 Task: Search one way flight ticket for 1 adult, 1 child, 1 infant in seat in premium economy from South Bend: South Bend International Airport to Gillette: Gillette Campbell County Airport on 5-1-2023. Choice of flights is Alaska. Number of bags: 6 checked bags. Price is upto 86000. Outbound departure time preference is 19:15.
Action: Mouse moved to (232, 234)
Screenshot: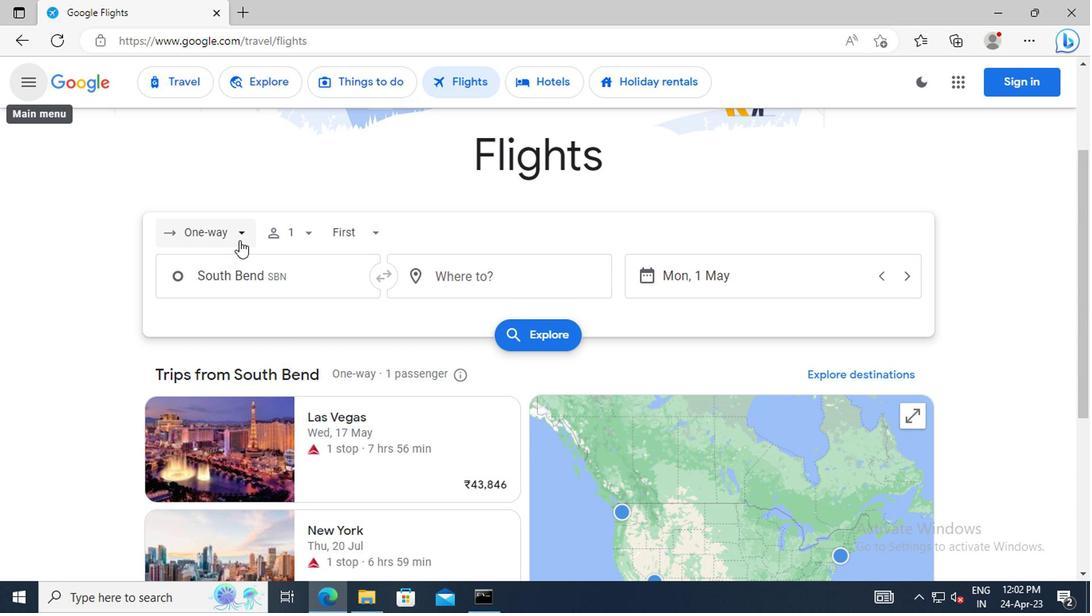 
Action: Mouse pressed left at (232, 234)
Screenshot: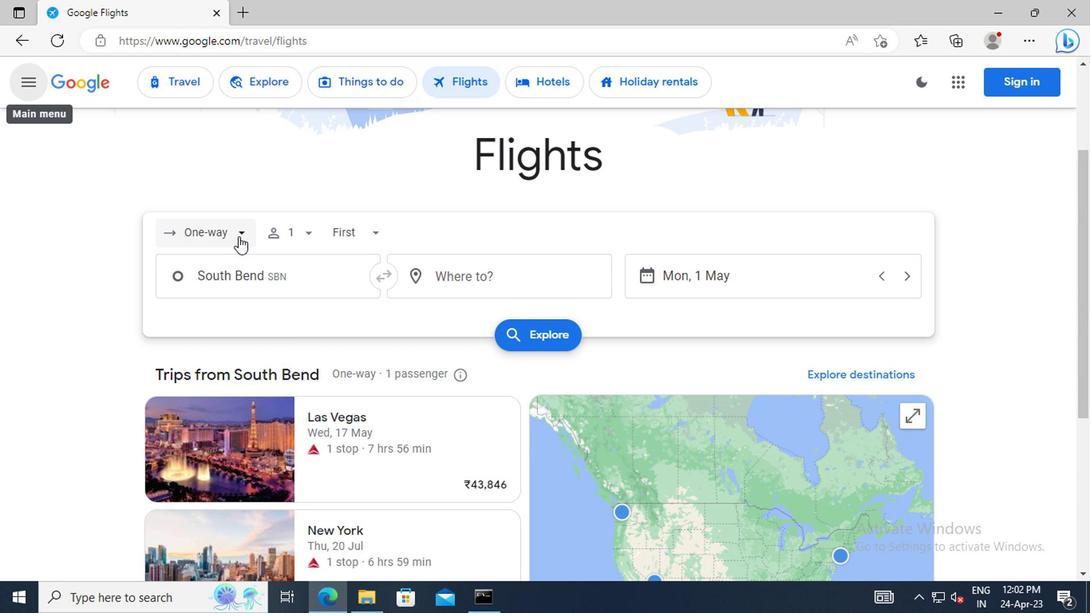 
Action: Mouse moved to (220, 314)
Screenshot: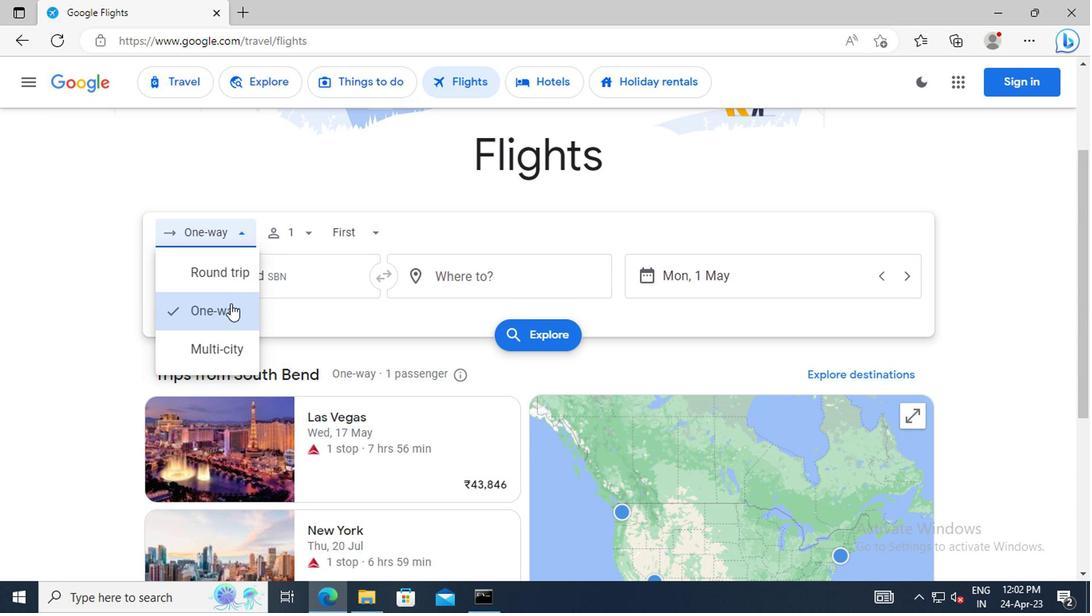 
Action: Mouse pressed left at (220, 314)
Screenshot: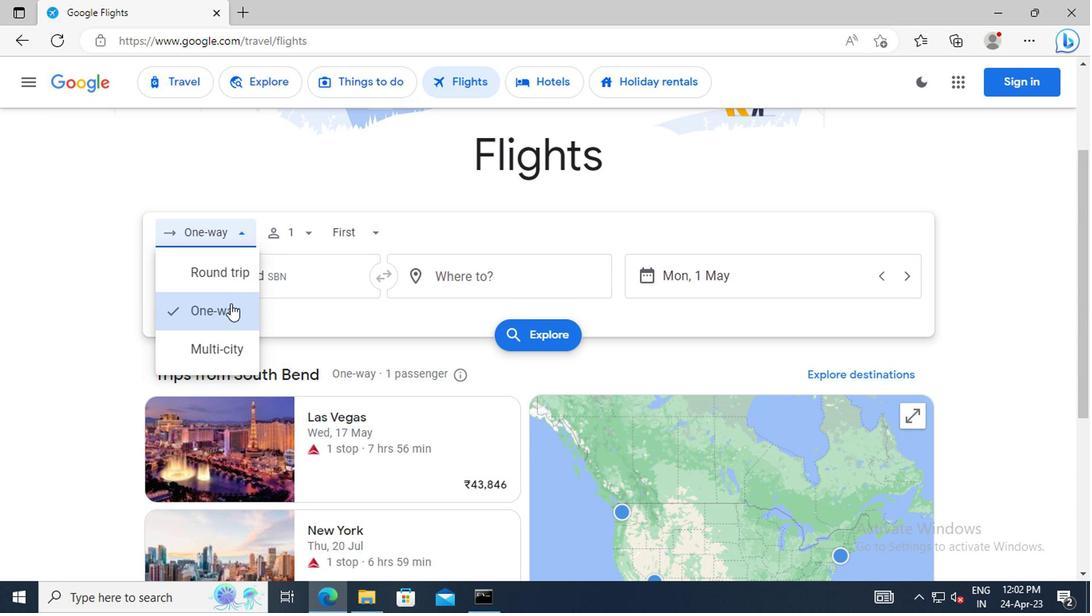 
Action: Mouse moved to (303, 237)
Screenshot: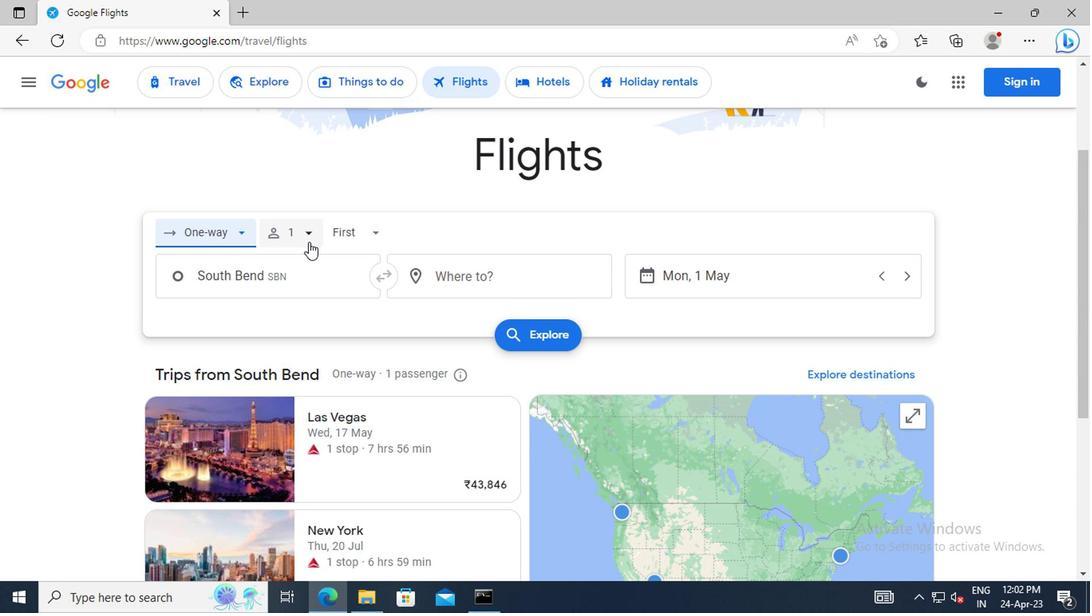 
Action: Mouse pressed left at (303, 237)
Screenshot: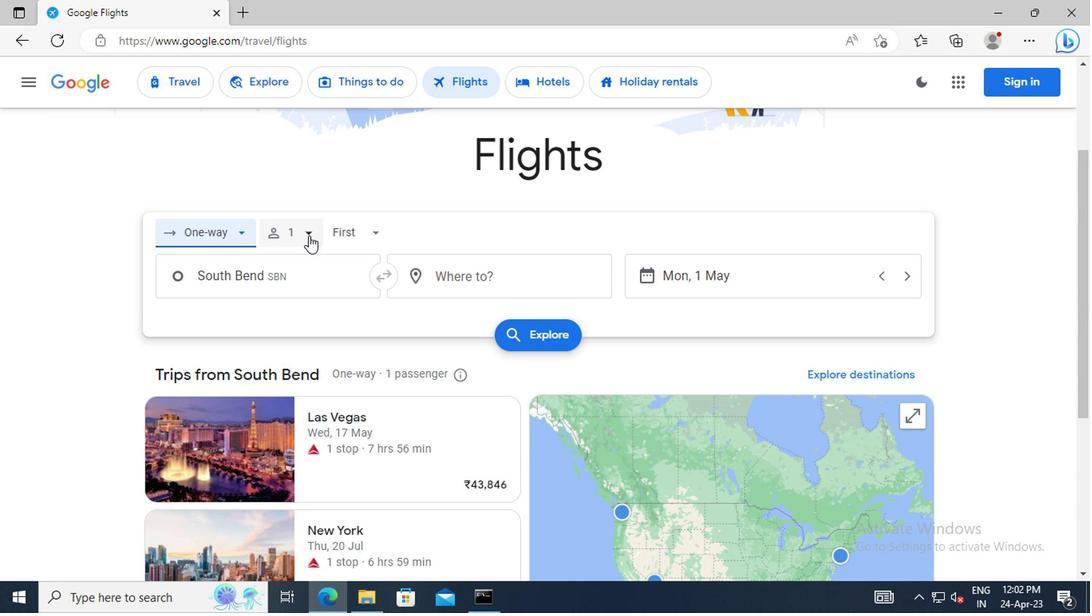 
Action: Mouse moved to (419, 313)
Screenshot: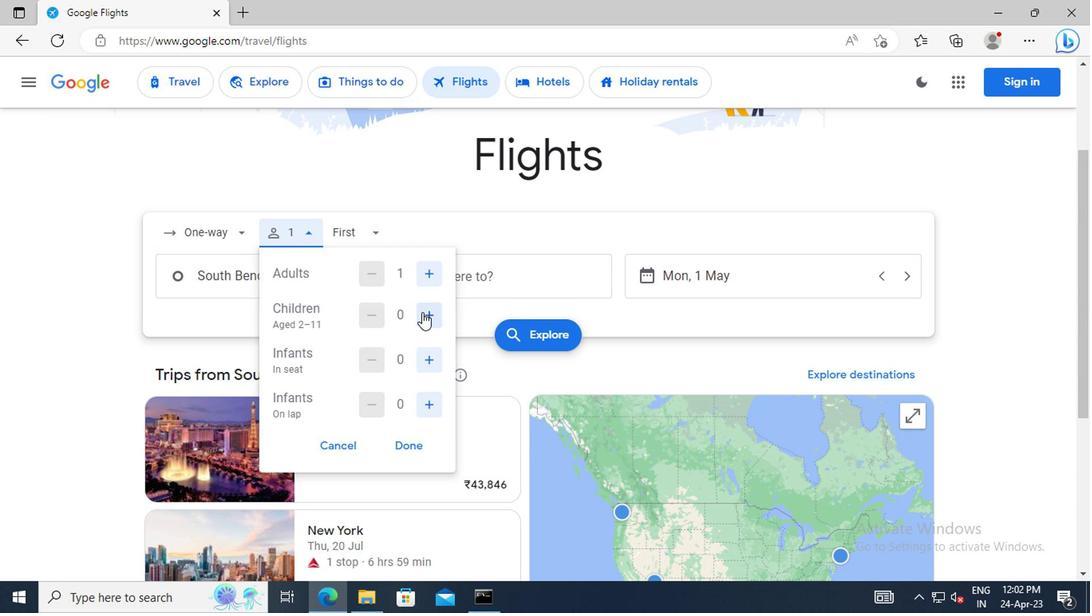 
Action: Mouse pressed left at (419, 313)
Screenshot: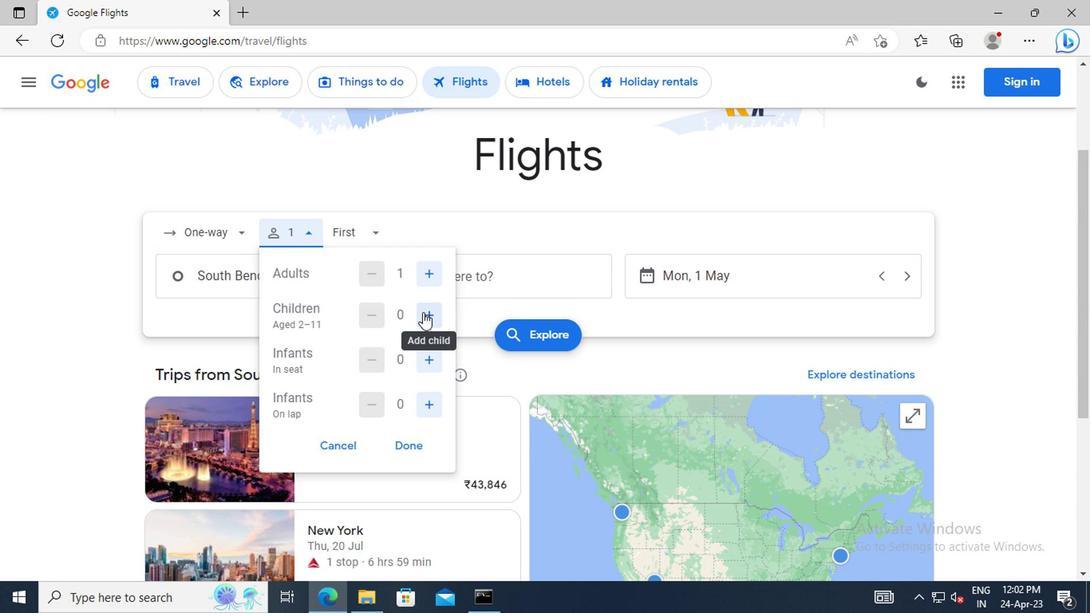 
Action: Mouse moved to (421, 360)
Screenshot: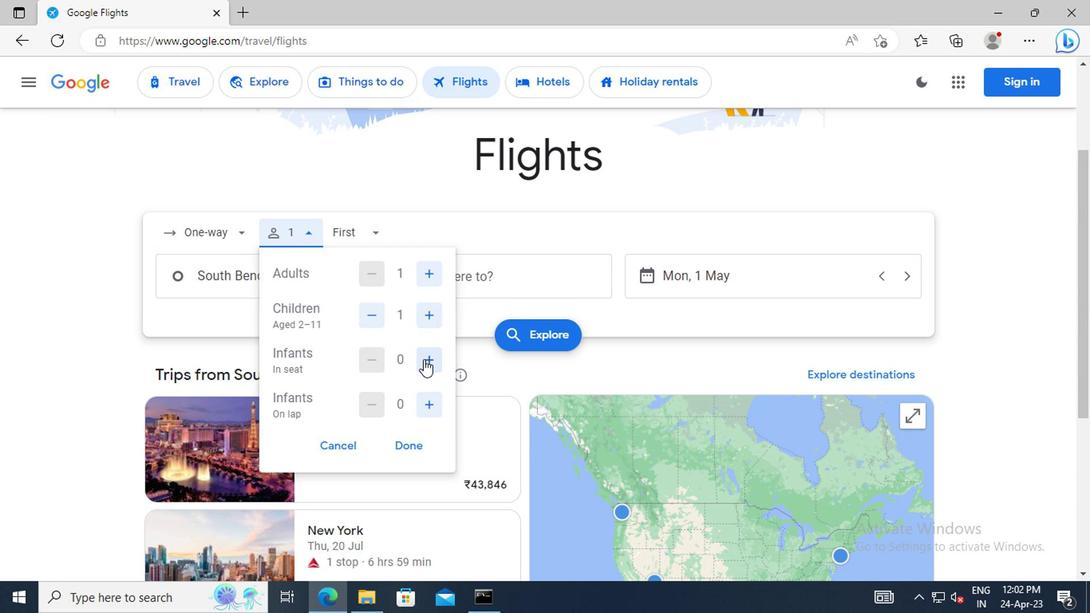 
Action: Mouse pressed left at (421, 360)
Screenshot: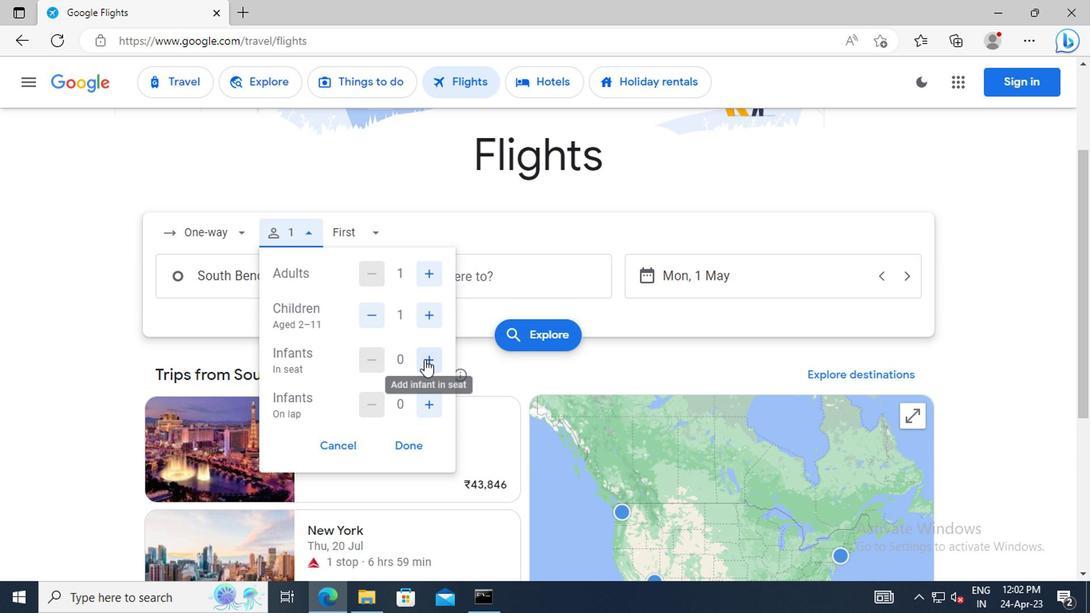 
Action: Mouse moved to (407, 448)
Screenshot: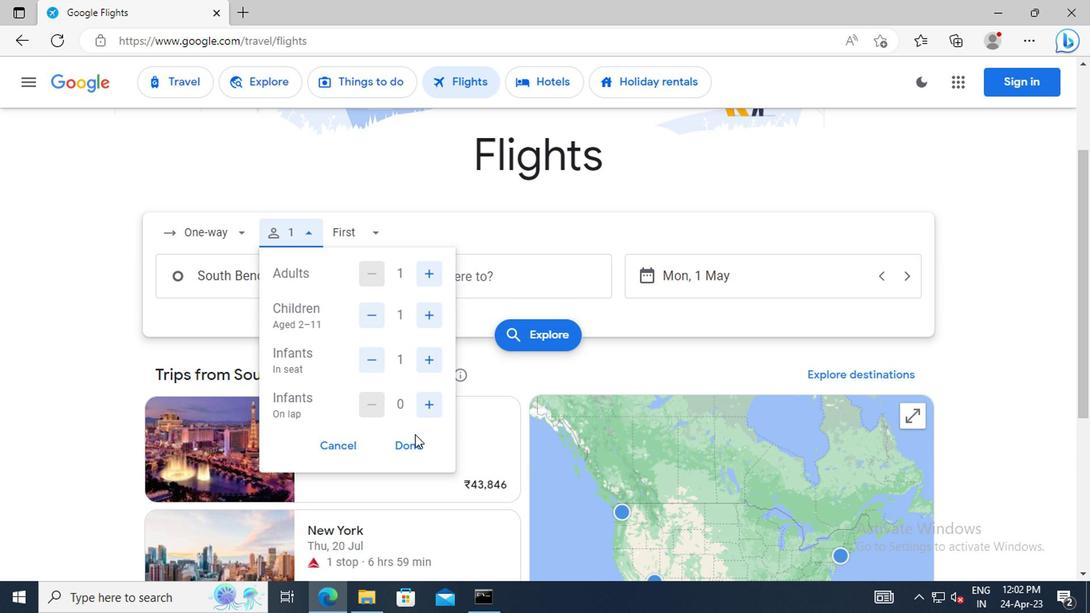 
Action: Mouse pressed left at (407, 448)
Screenshot: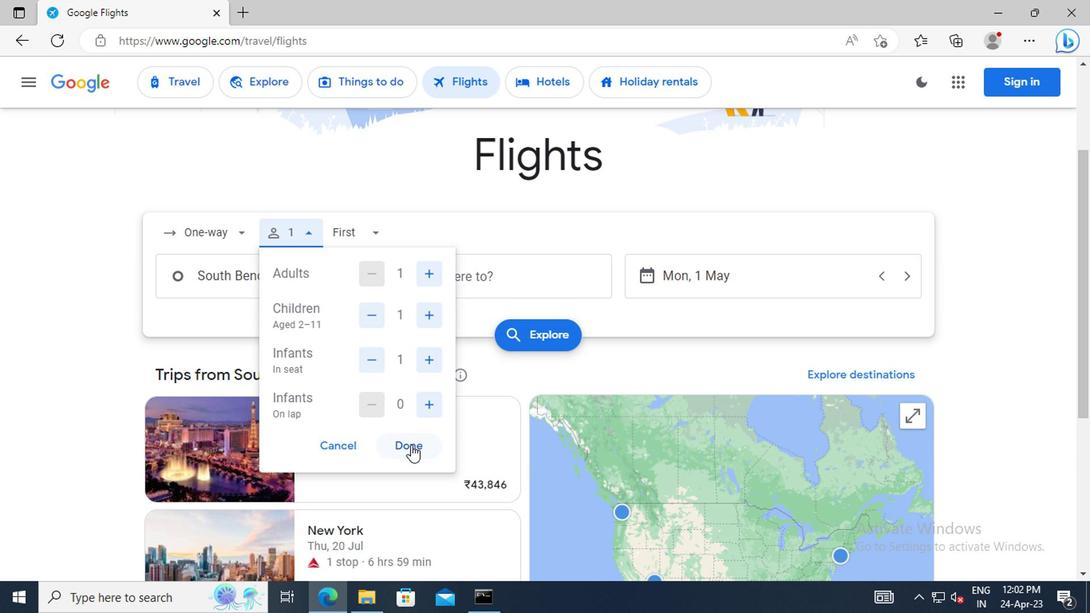 
Action: Mouse moved to (369, 235)
Screenshot: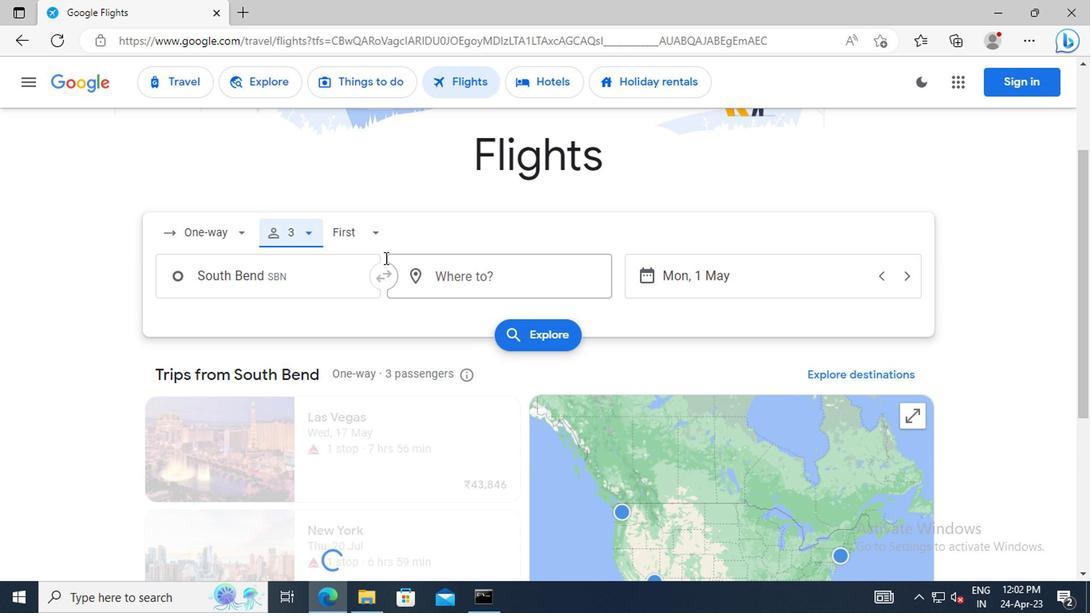 
Action: Mouse pressed left at (369, 235)
Screenshot: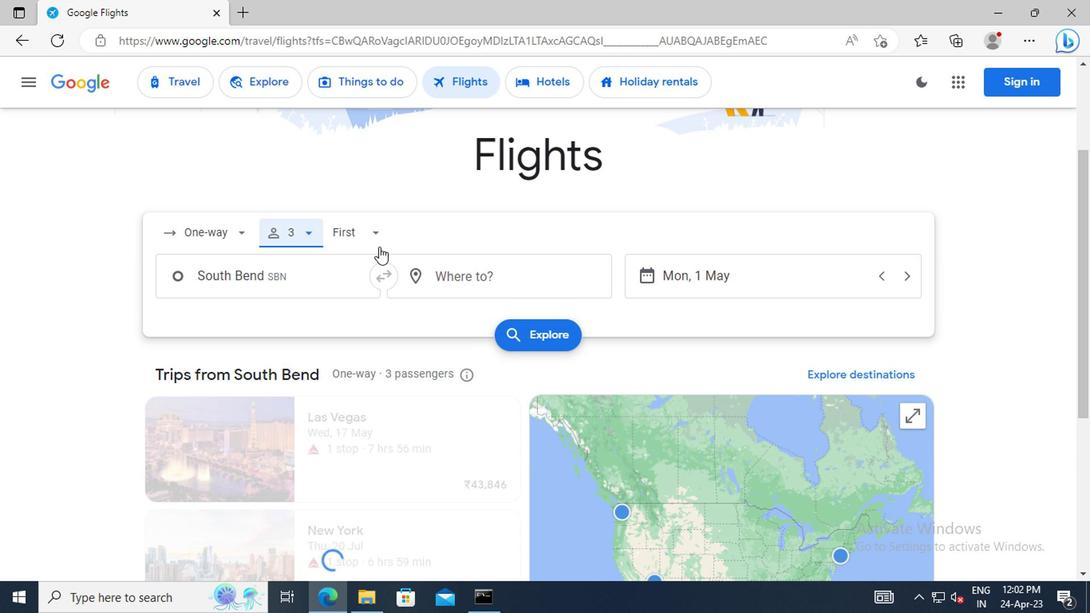 
Action: Mouse moved to (383, 313)
Screenshot: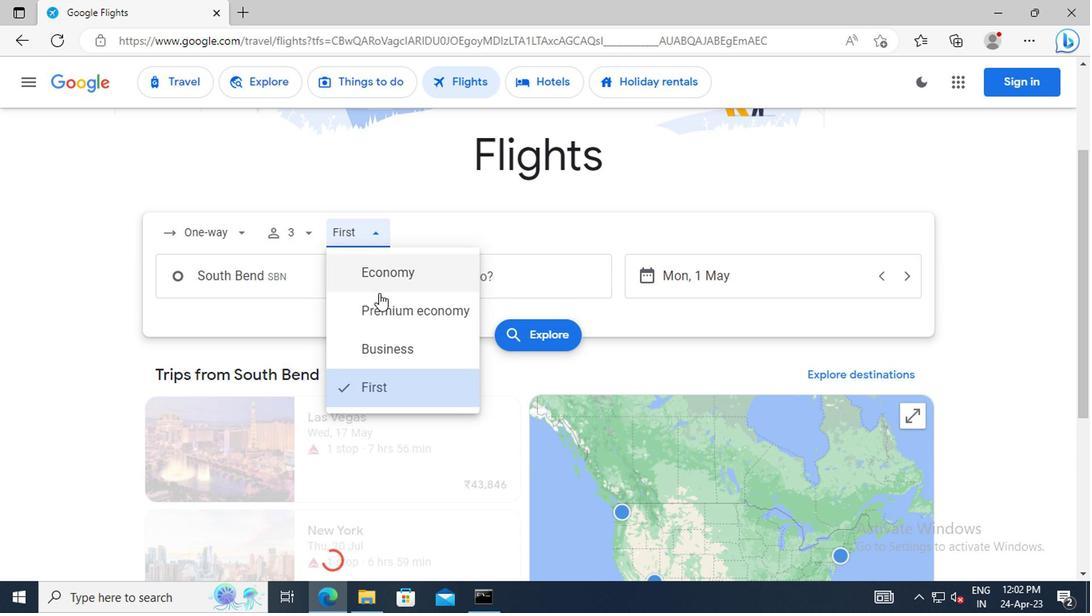 
Action: Mouse pressed left at (383, 313)
Screenshot: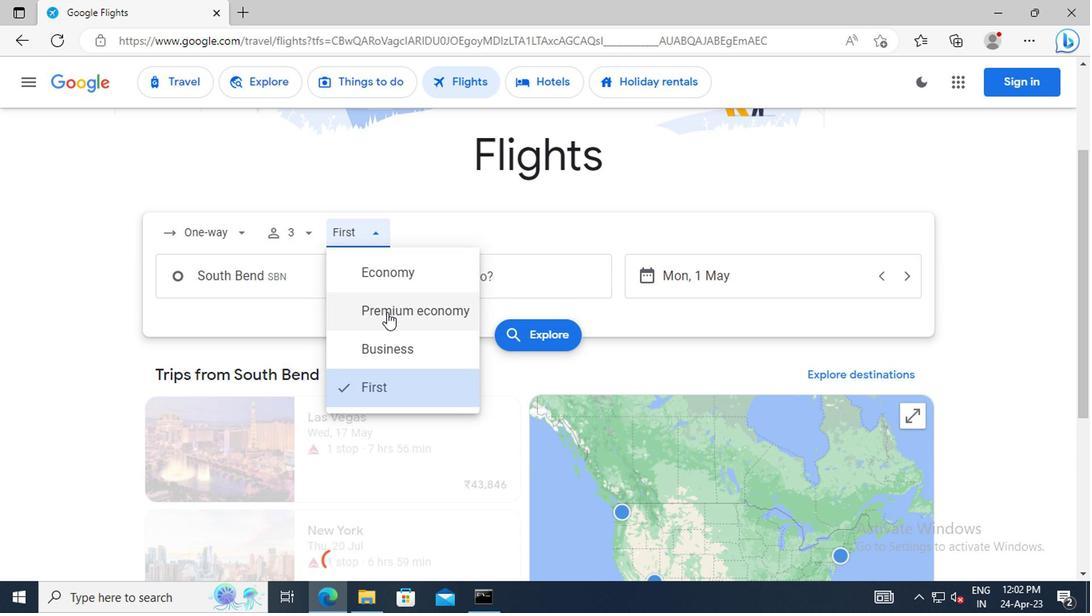 
Action: Mouse moved to (284, 289)
Screenshot: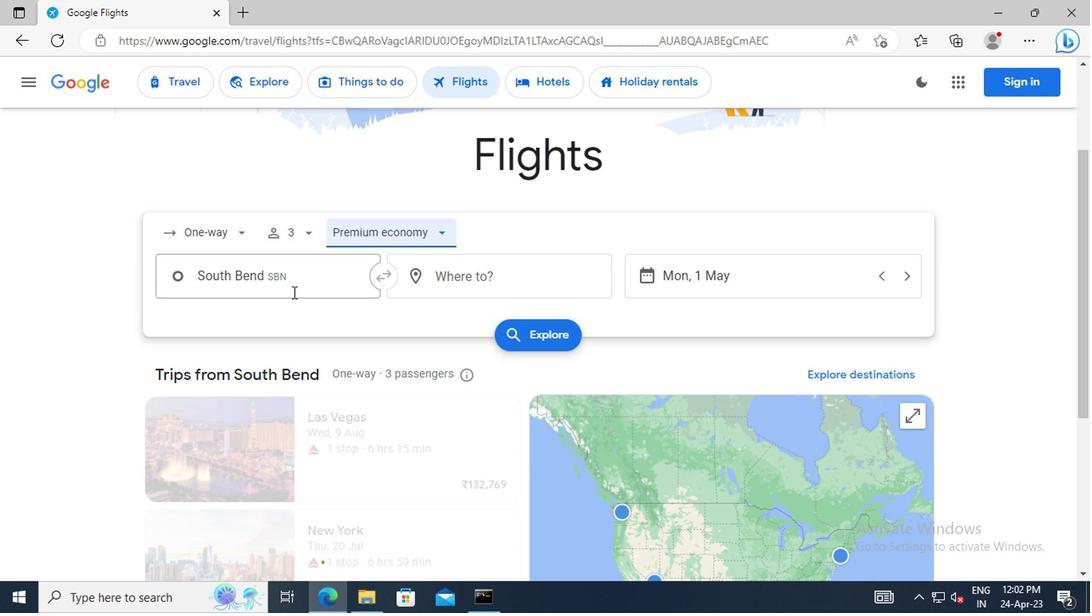 
Action: Mouse pressed left at (284, 289)
Screenshot: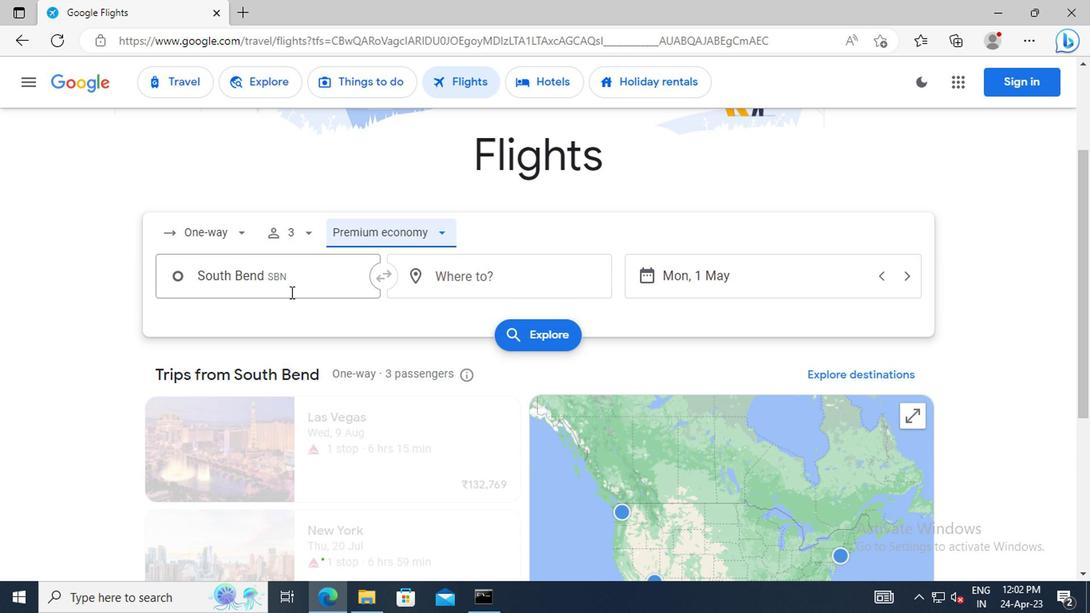 
Action: Key pressed <Key.shift>SOUTH<Key.space><Key.shift>BEND
Screenshot: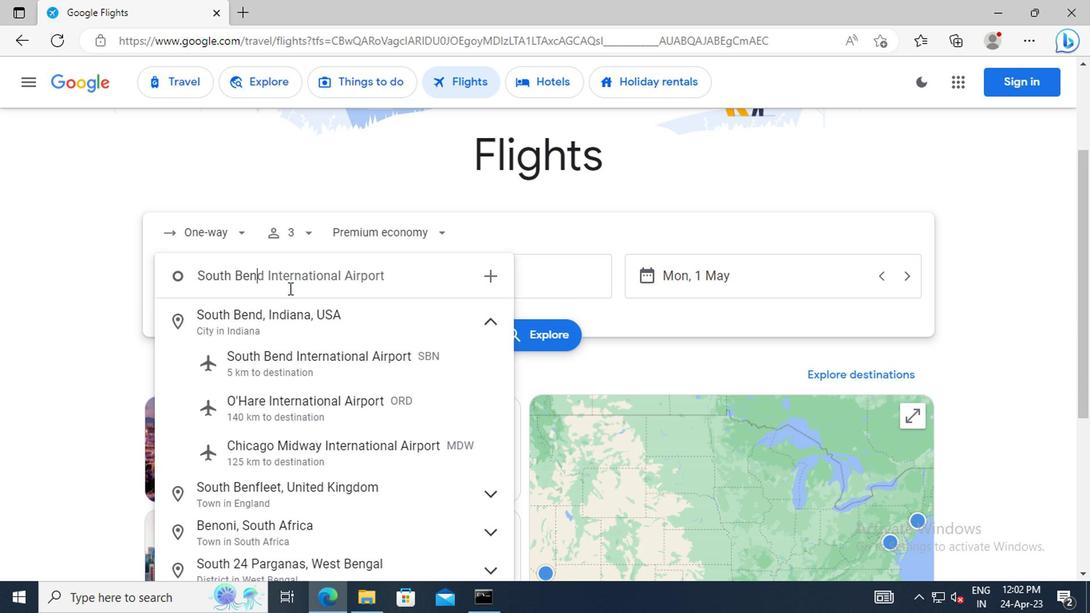 
Action: Mouse moved to (309, 363)
Screenshot: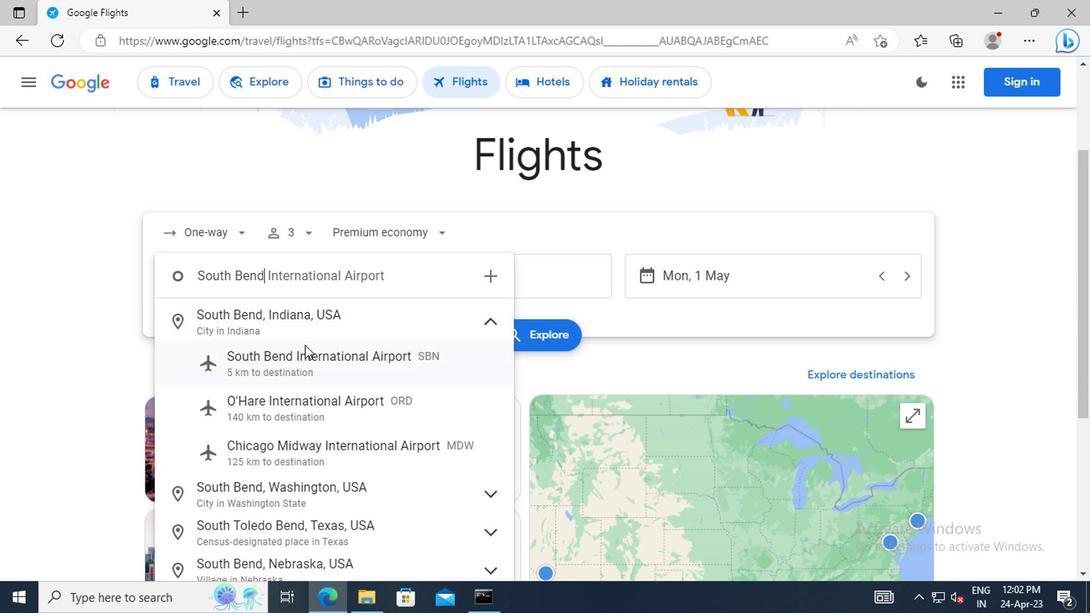 
Action: Mouse pressed left at (309, 363)
Screenshot: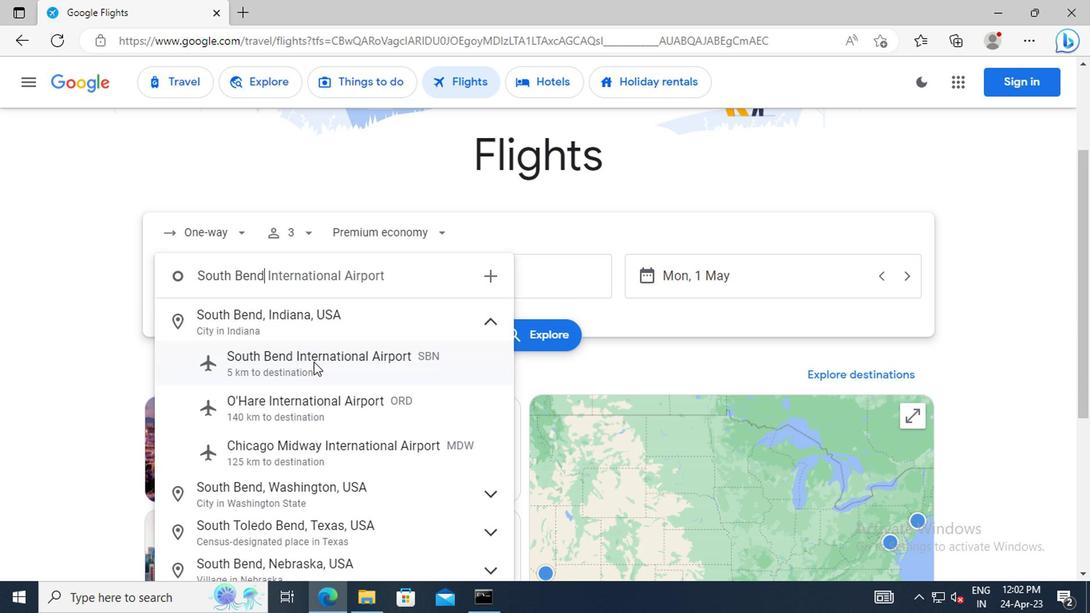 
Action: Mouse moved to (465, 284)
Screenshot: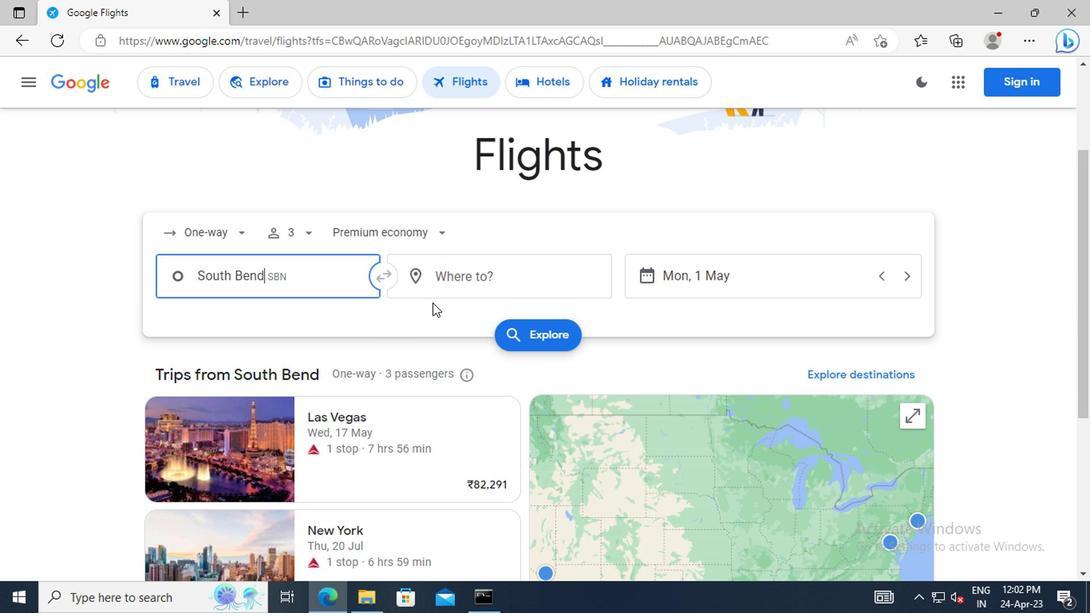 
Action: Mouse pressed left at (465, 284)
Screenshot: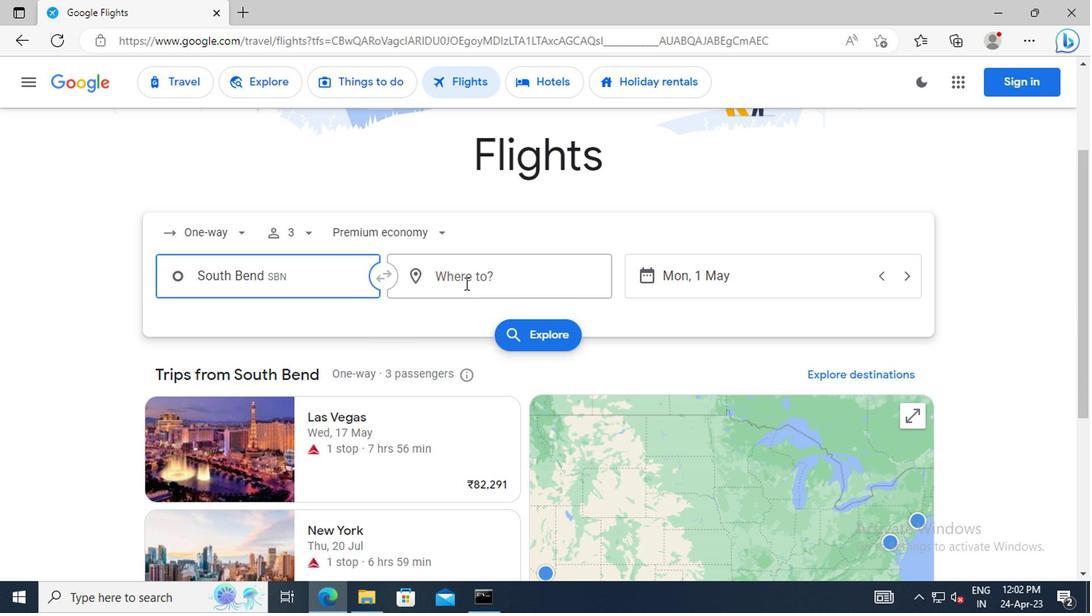 
Action: Key pressed <Key.shift>GILLETTE
Screenshot: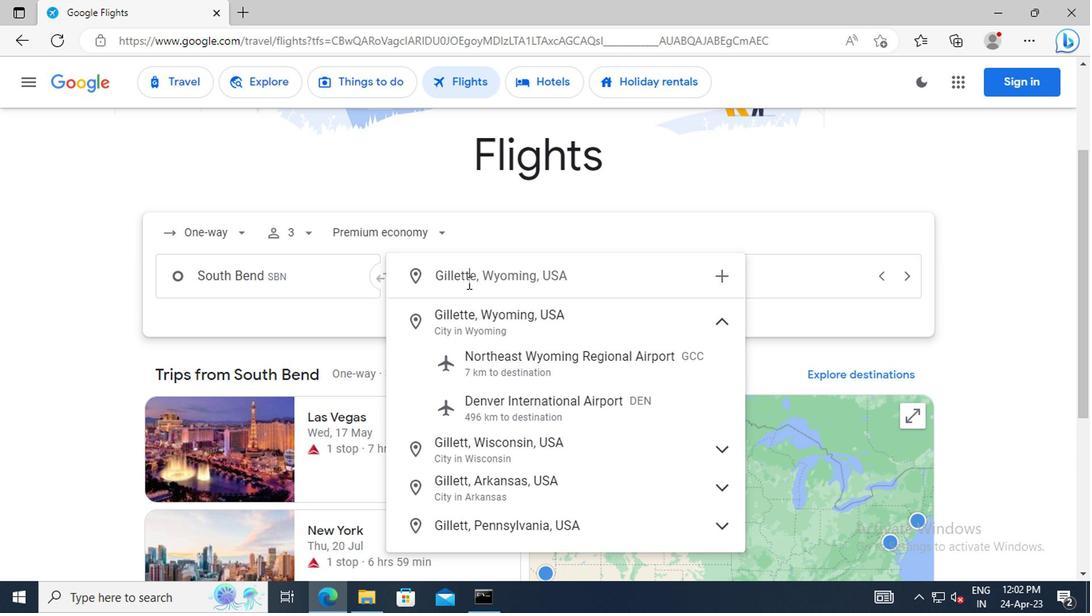 
Action: Mouse moved to (541, 363)
Screenshot: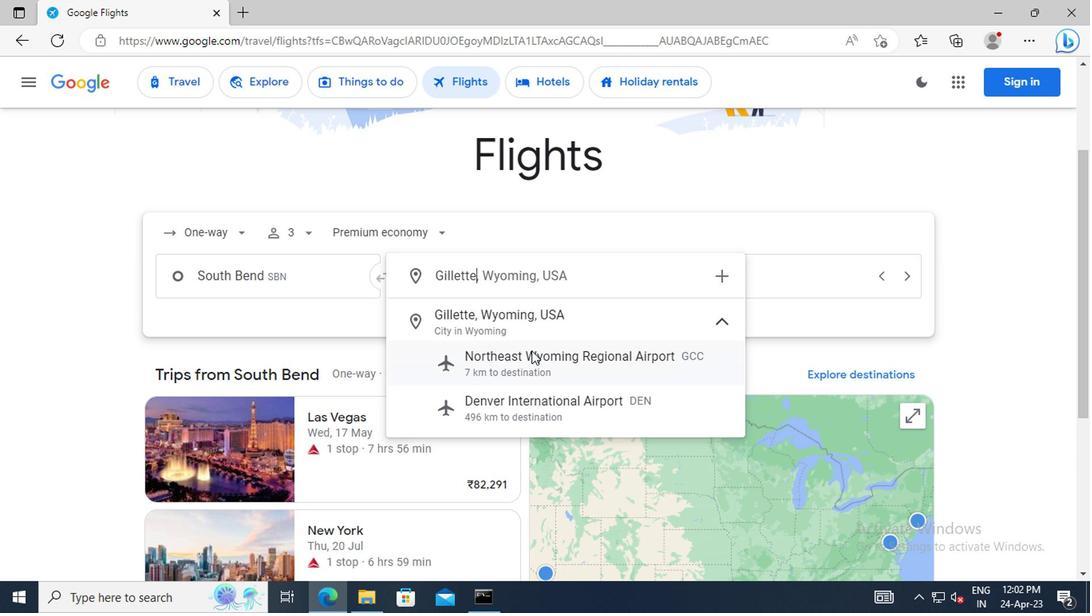 
Action: Mouse pressed left at (541, 363)
Screenshot: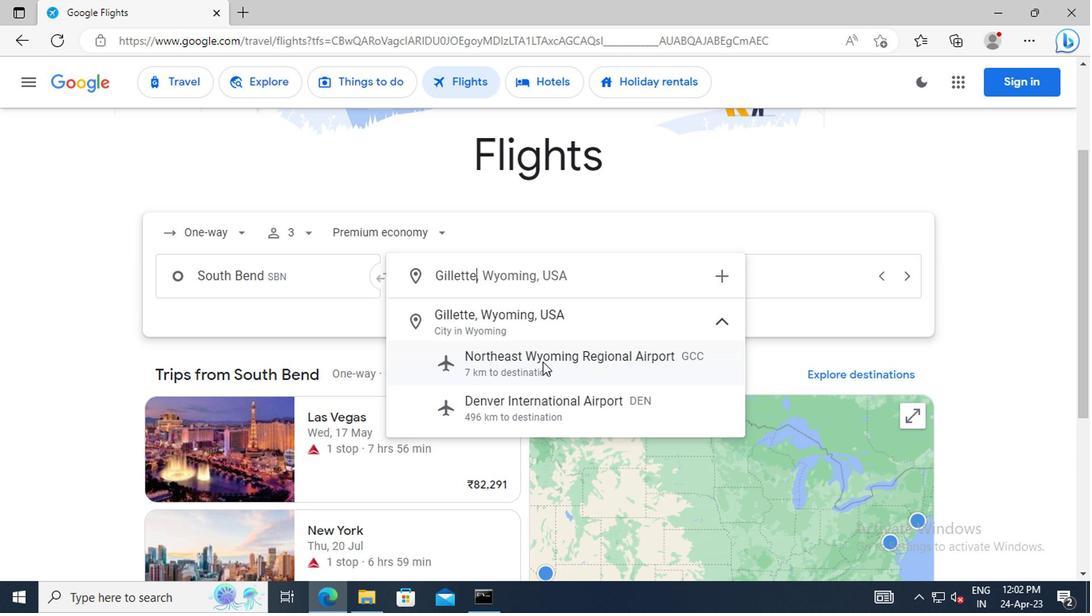 
Action: Mouse moved to (733, 290)
Screenshot: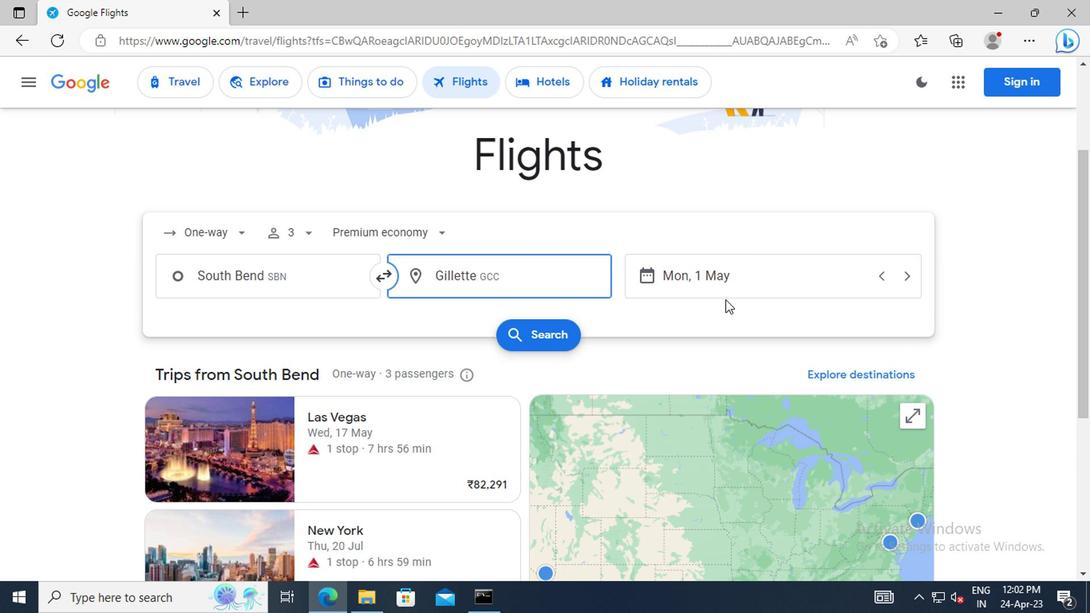
Action: Mouse pressed left at (733, 290)
Screenshot: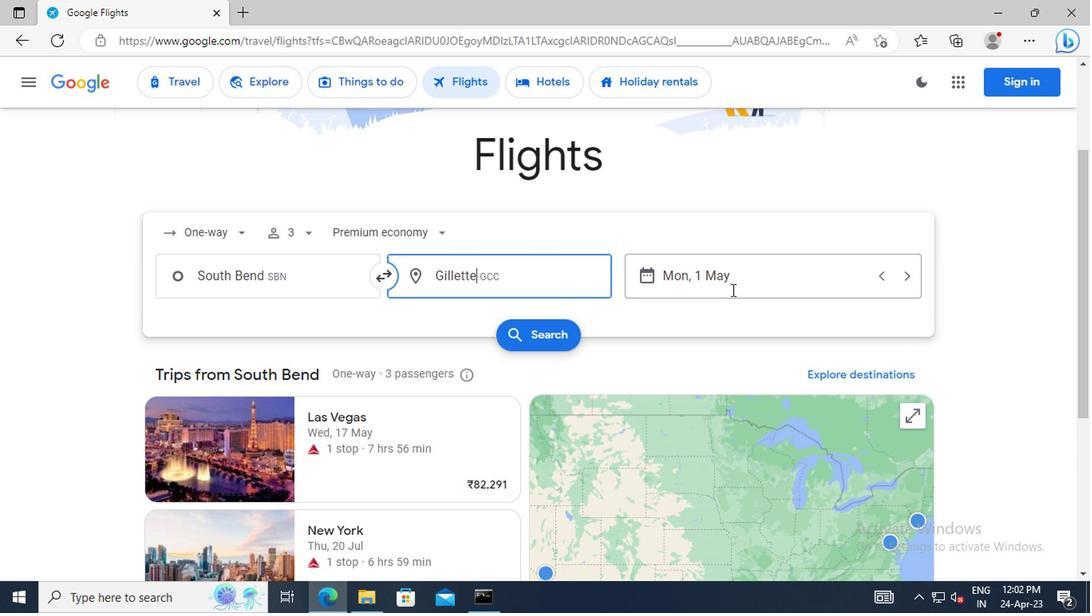 
Action: Key pressed 1<Key.space>MAY<Key.enter>
Screenshot: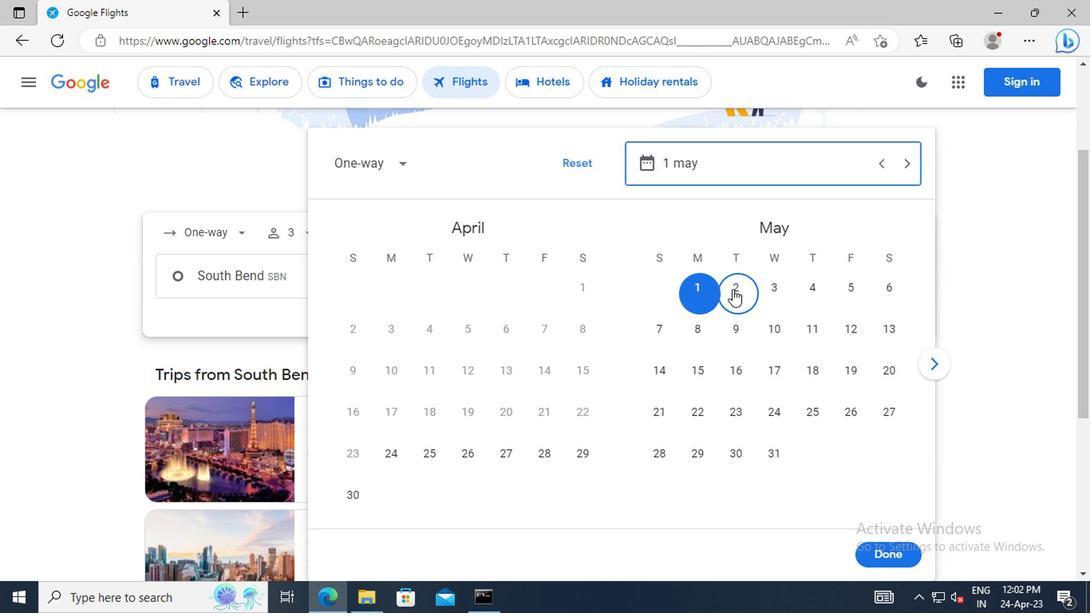 
Action: Mouse moved to (887, 551)
Screenshot: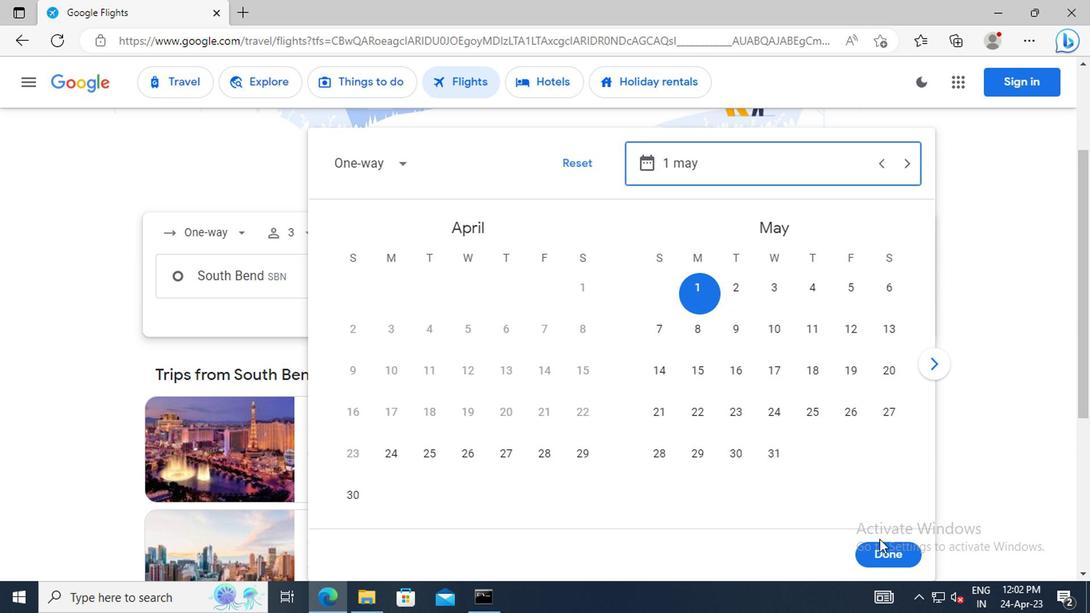 
Action: Mouse pressed left at (887, 551)
Screenshot: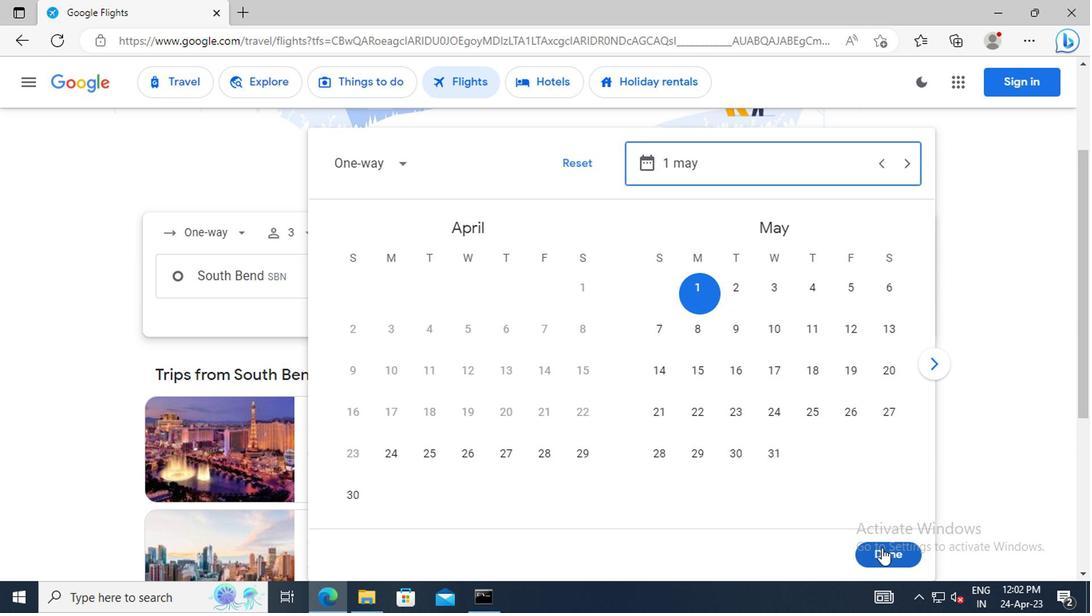 
Action: Mouse moved to (543, 337)
Screenshot: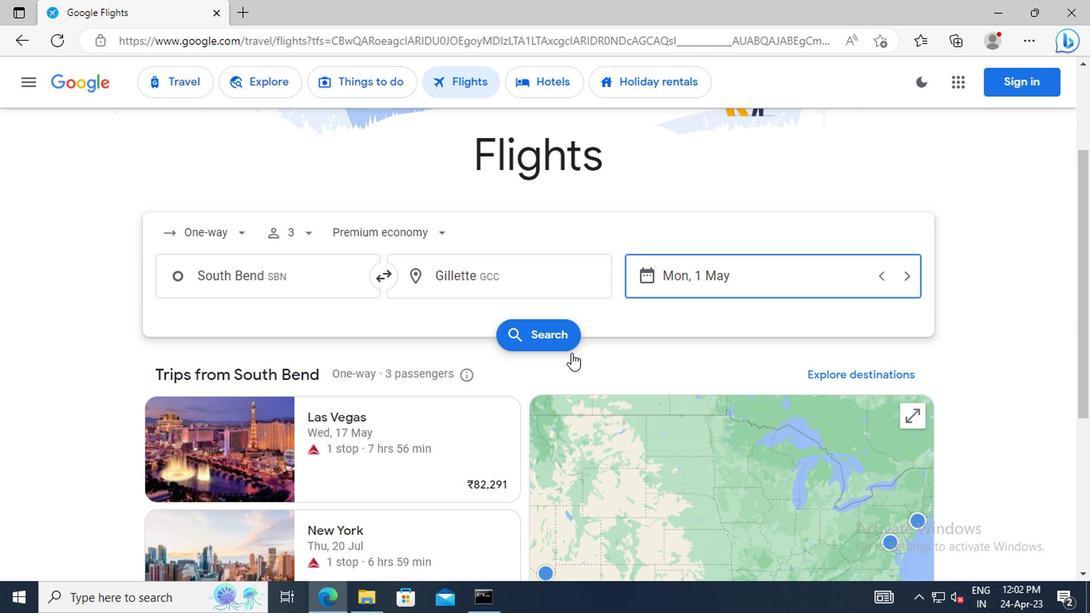 
Action: Mouse pressed left at (543, 337)
Screenshot: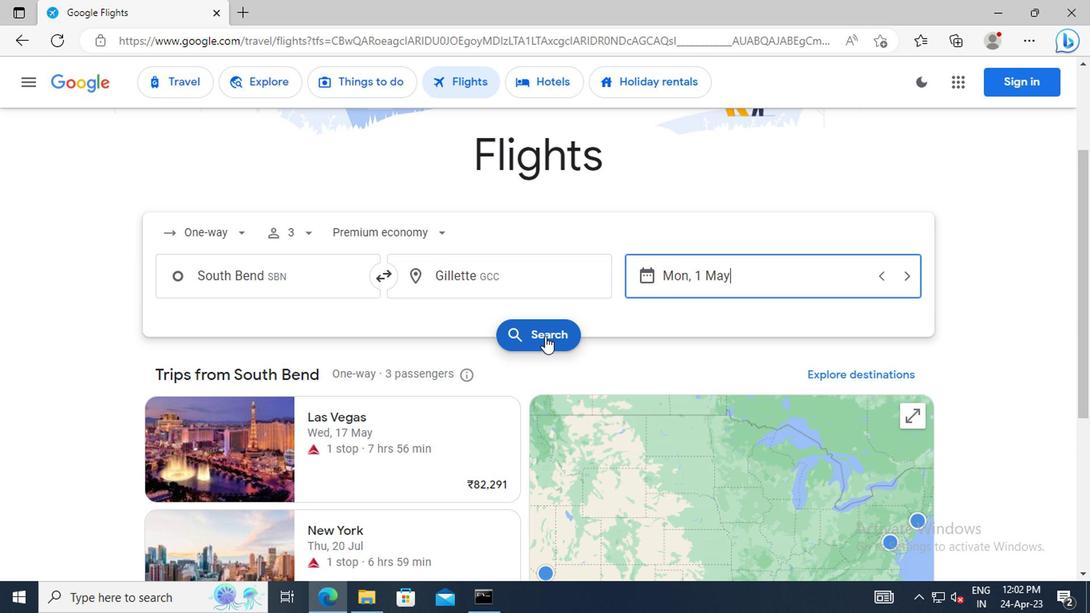 
Action: Mouse moved to (179, 224)
Screenshot: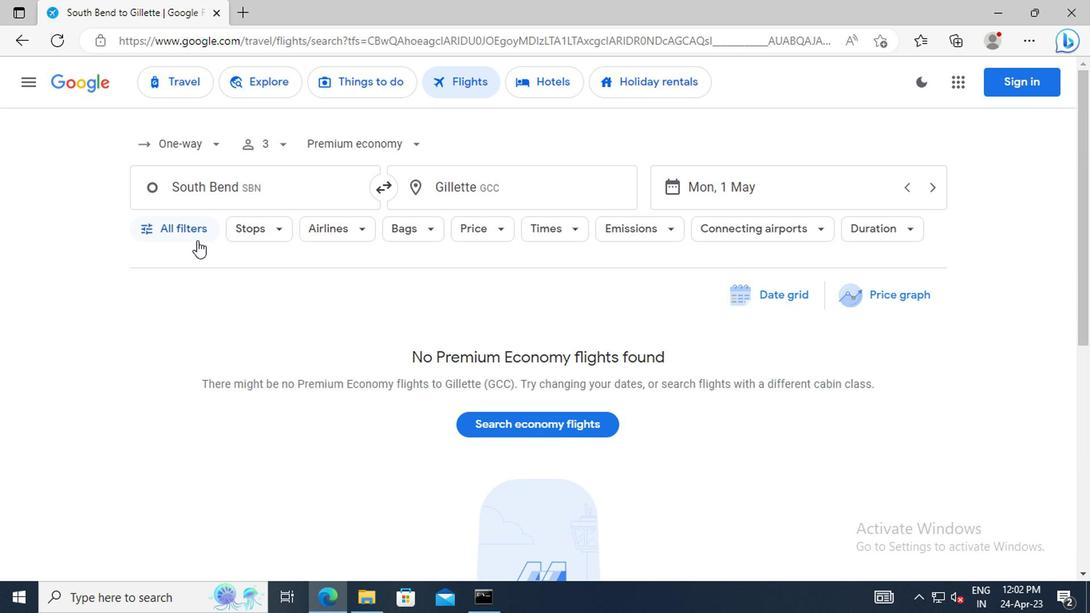 
Action: Mouse pressed left at (179, 224)
Screenshot: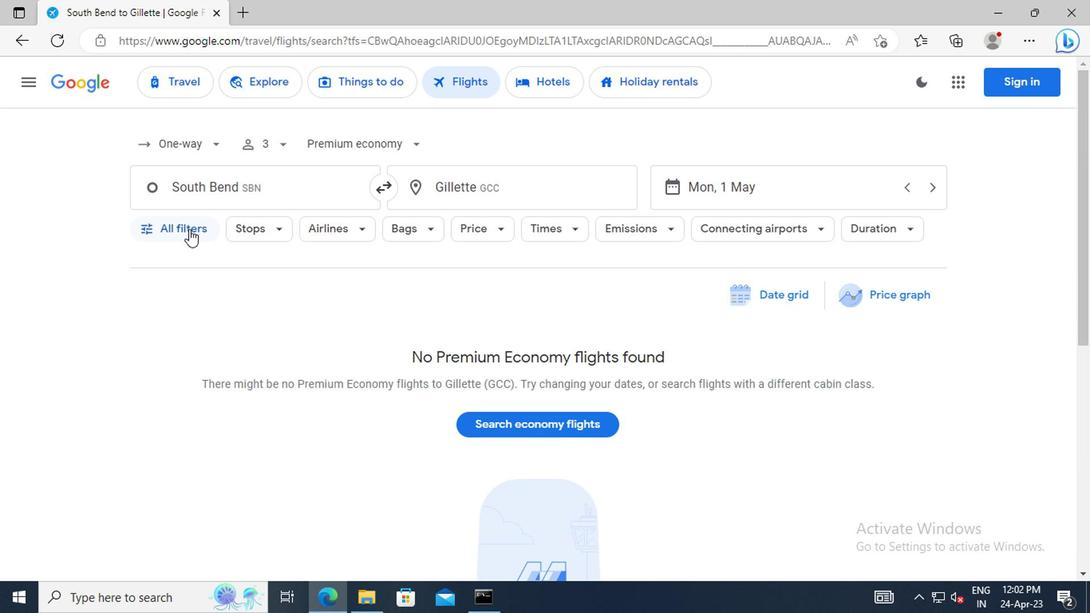
Action: Mouse moved to (282, 330)
Screenshot: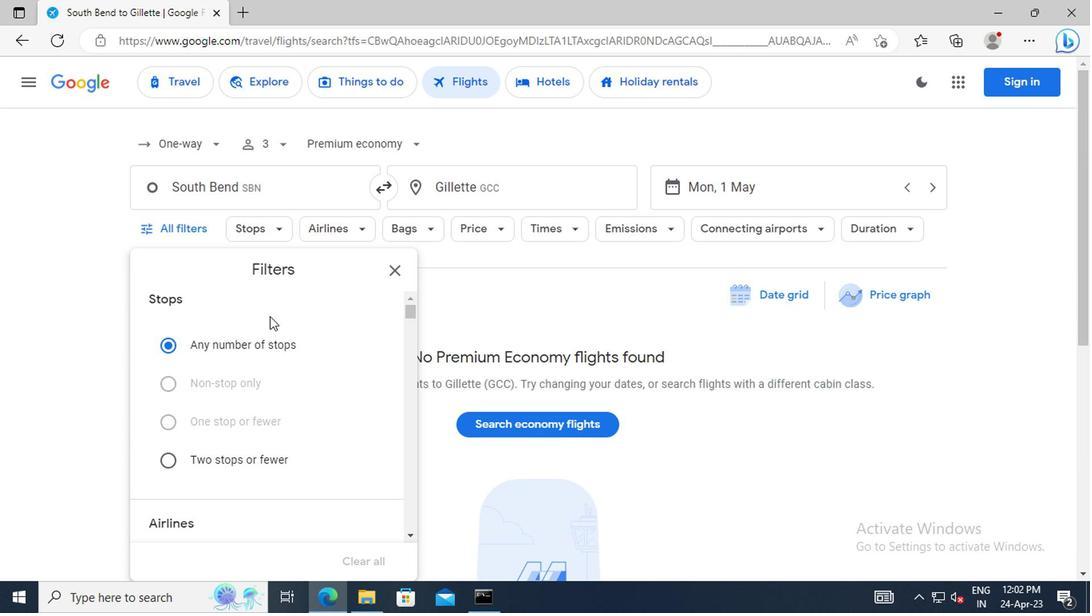 
Action: Mouse scrolled (282, 329) with delta (0, -1)
Screenshot: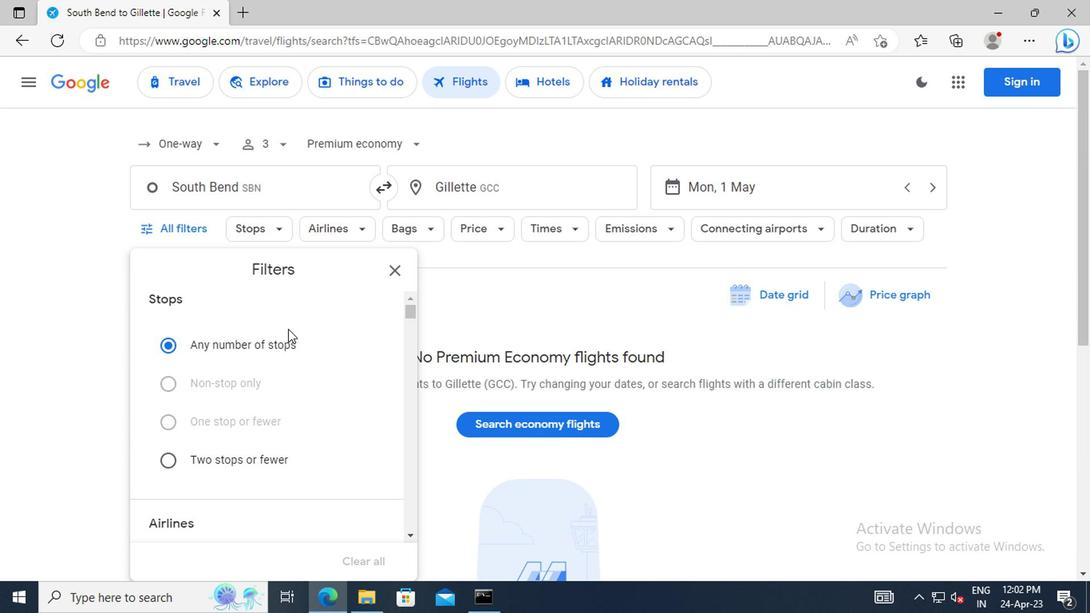
Action: Mouse scrolled (282, 329) with delta (0, -1)
Screenshot: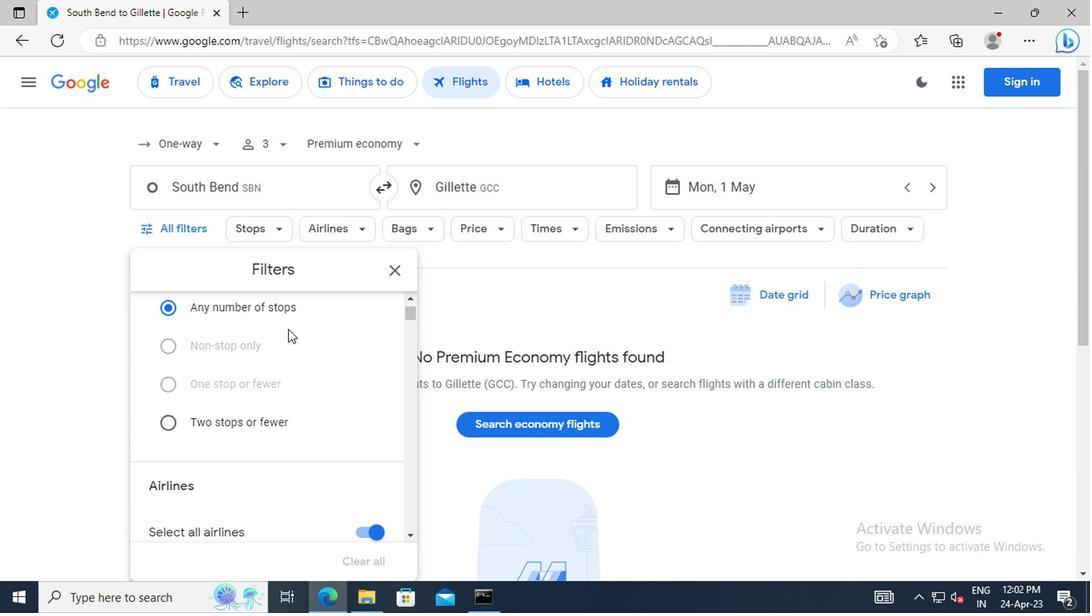 
Action: Mouse scrolled (282, 329) with delta (0, -1)
Screenshot: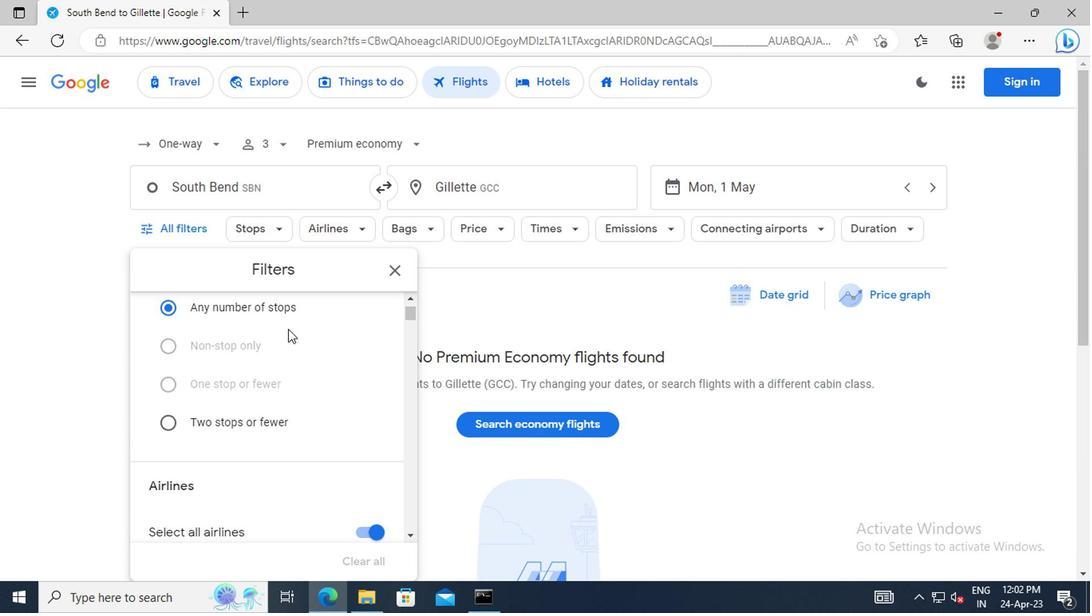 
Action: Mouse scrolled (282, 329) with delta (0, -1)
Screenshot: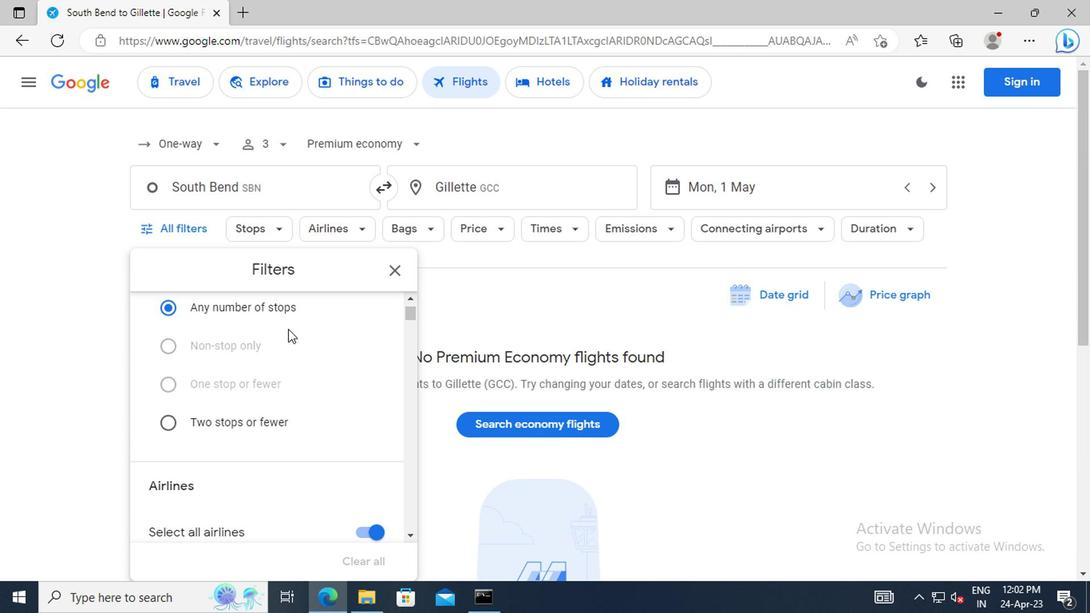 
Action: Mouse moved to (359, 419)
Screenshot: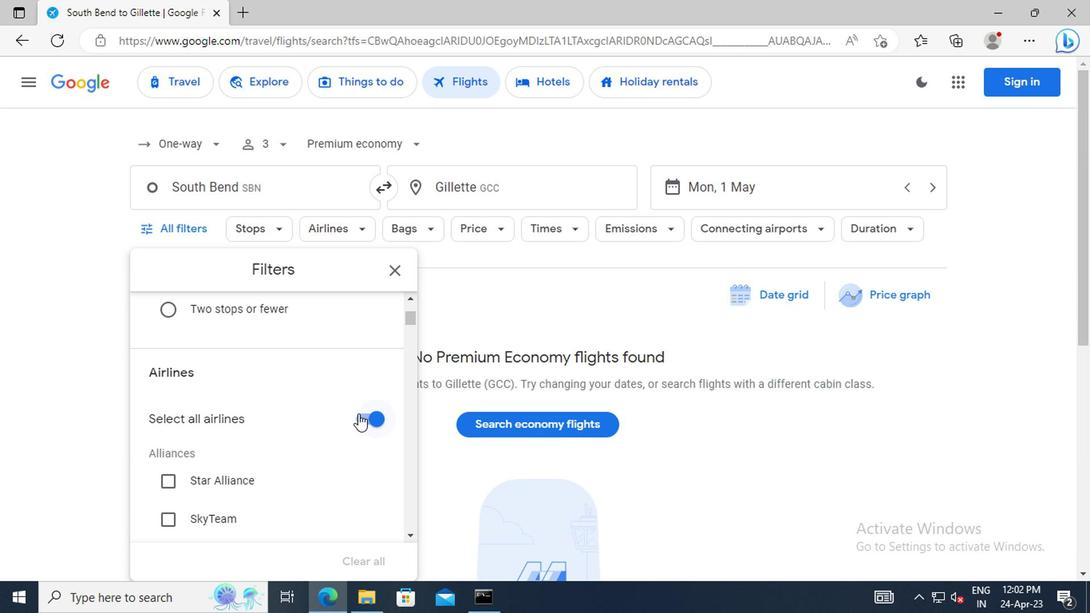 
Action: Mouse pressed left at (359, 419)
Screenshot: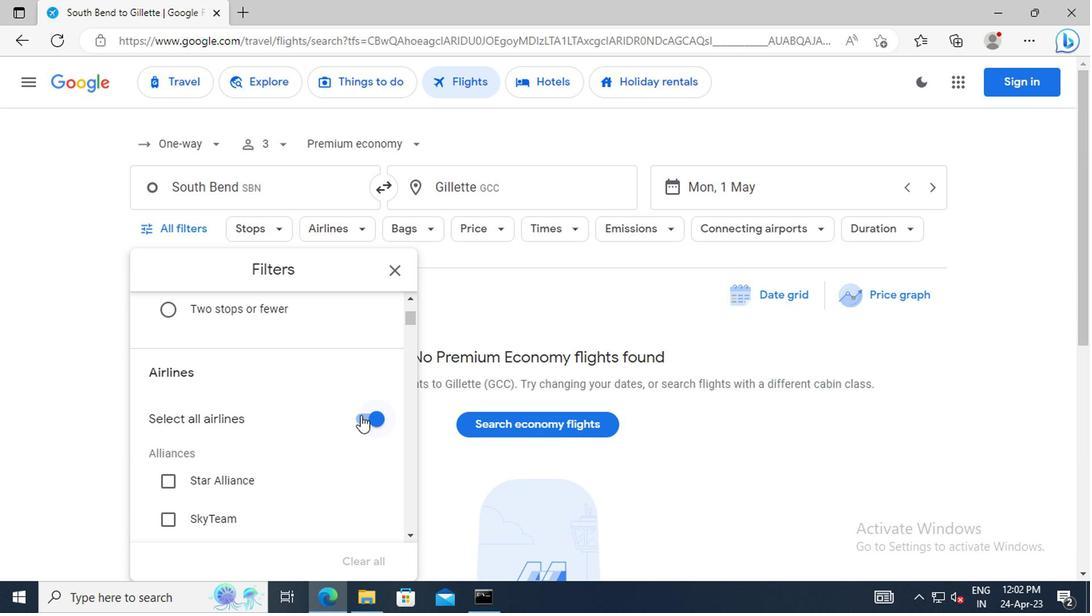 
Action: Mouse moved to (306, 393)
Screenshot: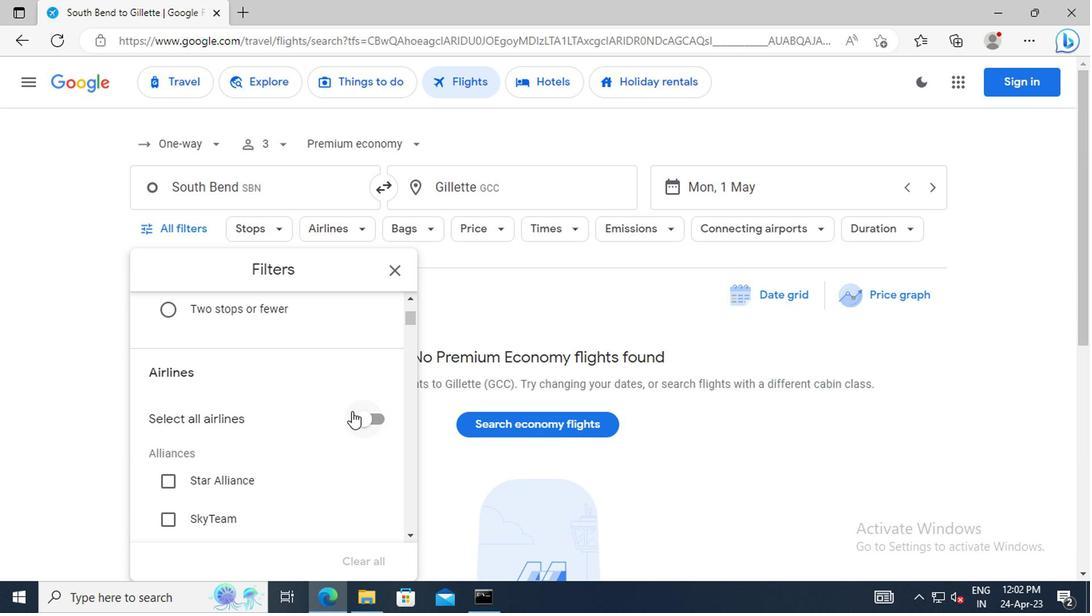 
Action: Mouse scrolled (306, 393) with delta (0, 0)
Screenshot: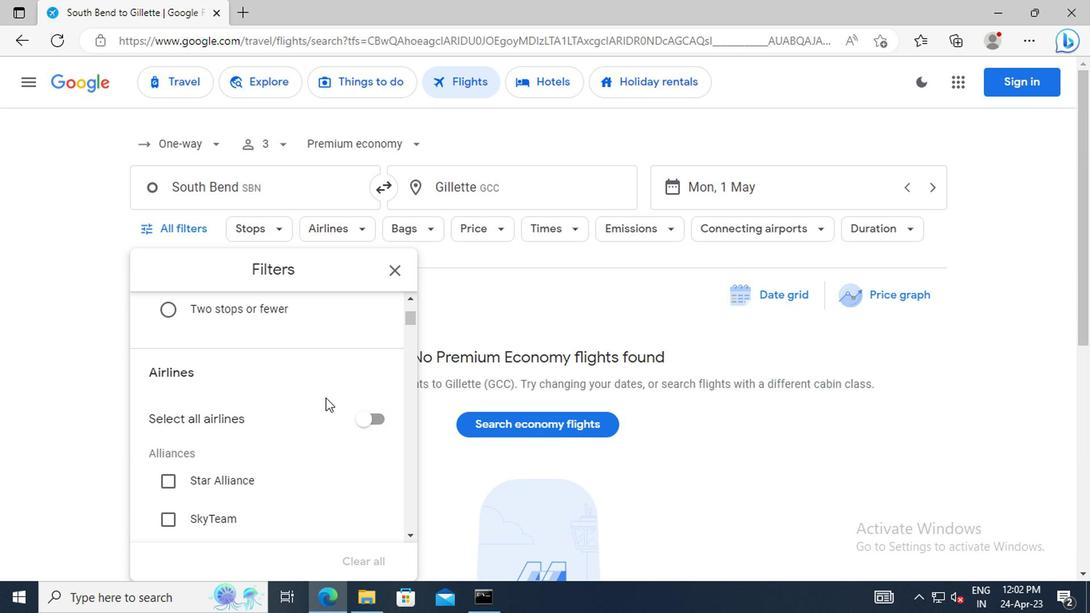 
Action: Mouse scrolled (306, 393) with delta (0, 0)
Screenshot: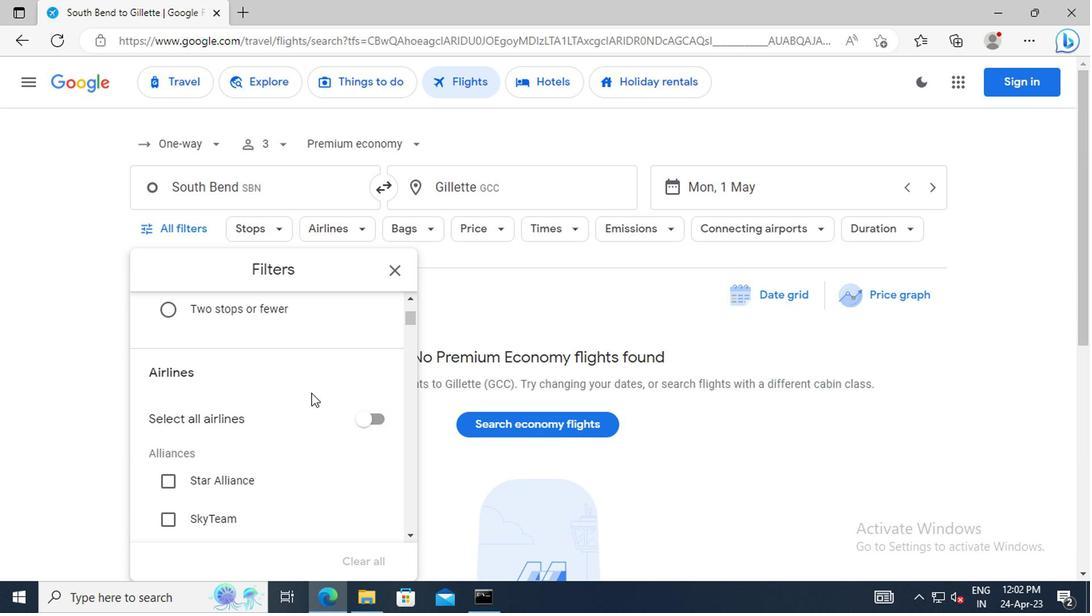
Action: Mouse scrolled (306, 393) with delta (0, 0)
Screenshot: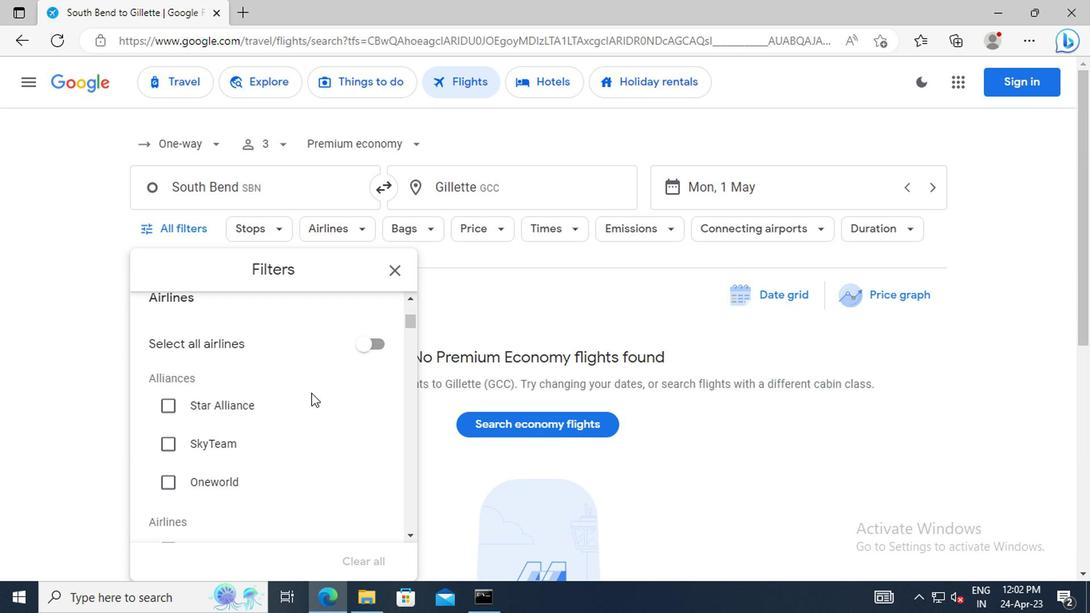 
Action: Mouse scrolled (306, 393) with delta (0, 0)
Screenshot: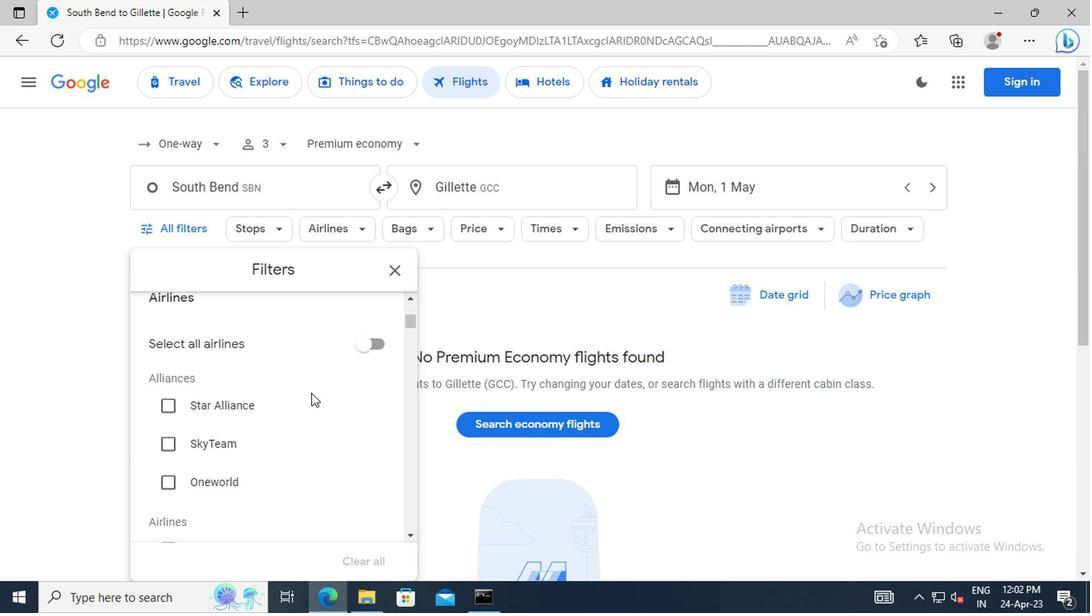 
Action: Mouse scrolled (306, 393) with delta (0, 0)
Screenshot: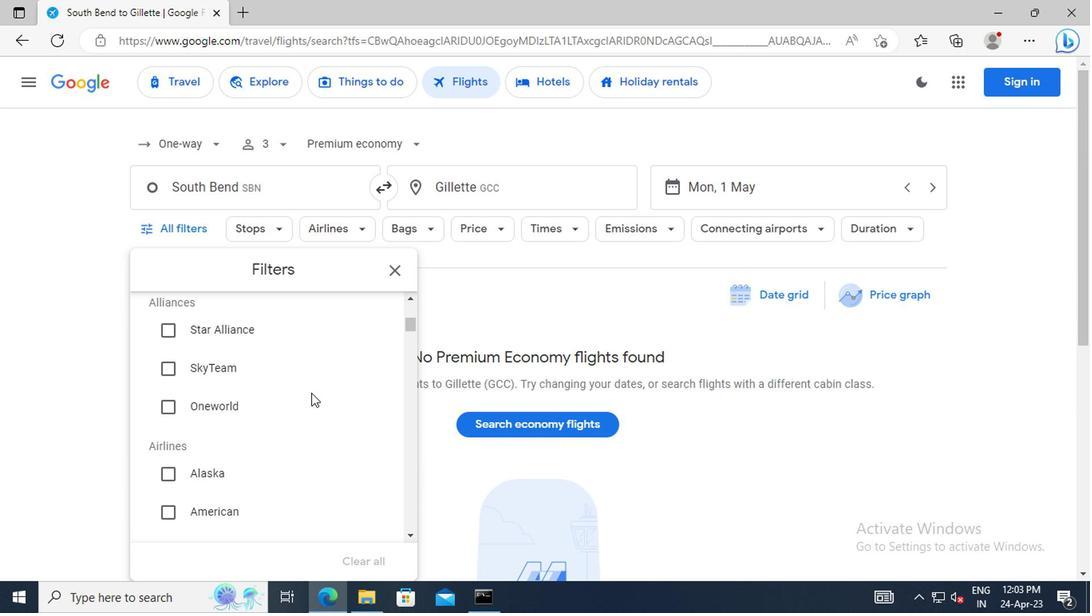 
Action: Mouse scrolled (306, 393) with delta (0, 0)
Screenshot: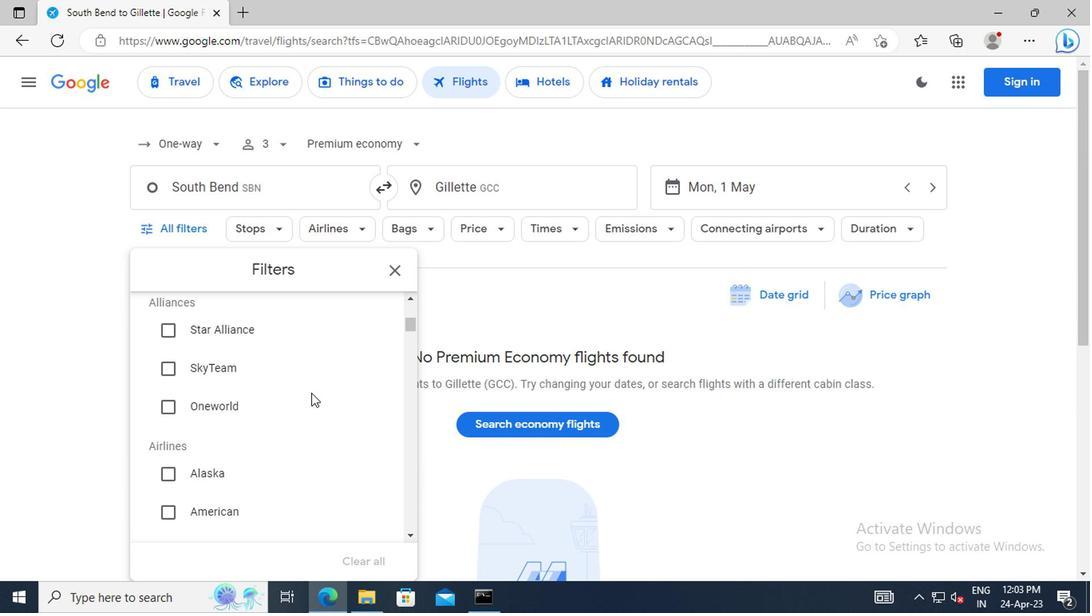 
Action: Mouse moved to (165, 399)
Screenshot: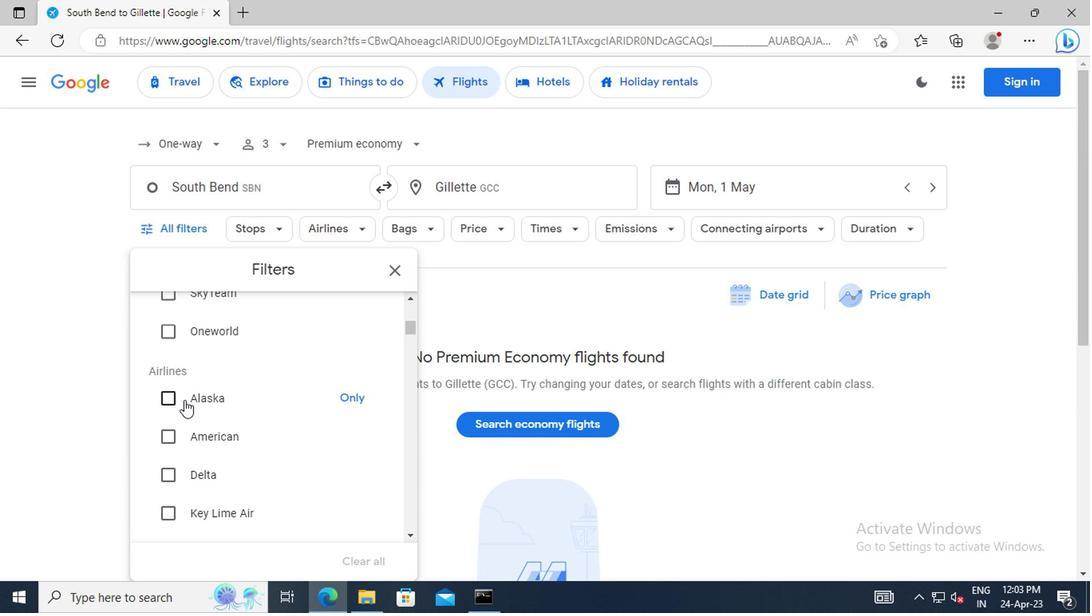 
Action: Mouse pressed left at (165, 399)
Screenshot: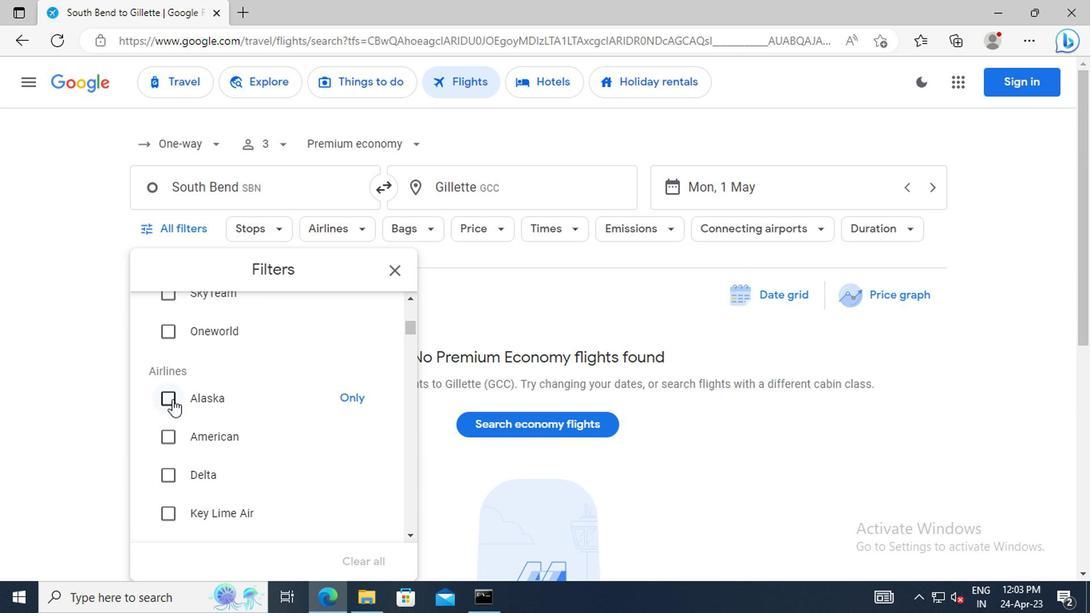 
Action: Mouse moved to (268, 387)
Screenshot: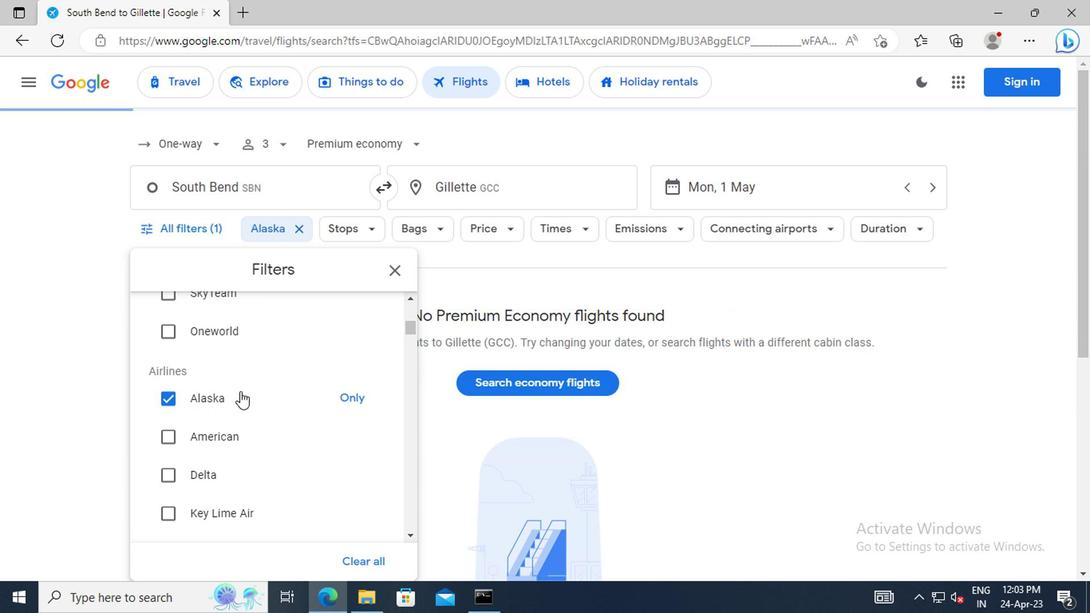 
Action: Mouse scrolled (268, 386) with delta (0, 0)
Screenshot: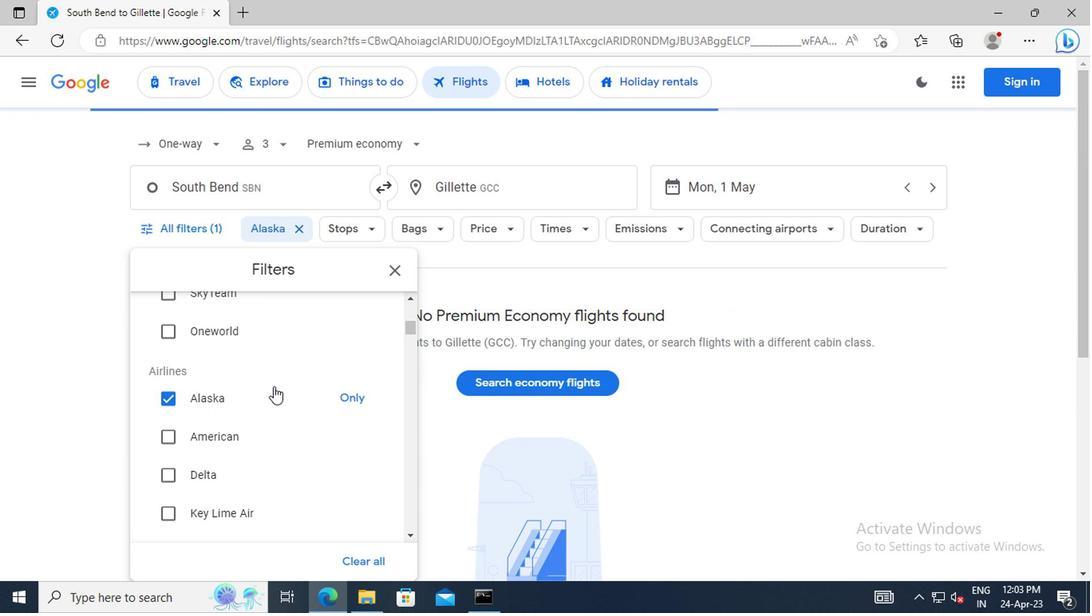 
Action: Mouse scrolled (268, 386) with delta (0, 0)
Screenshot: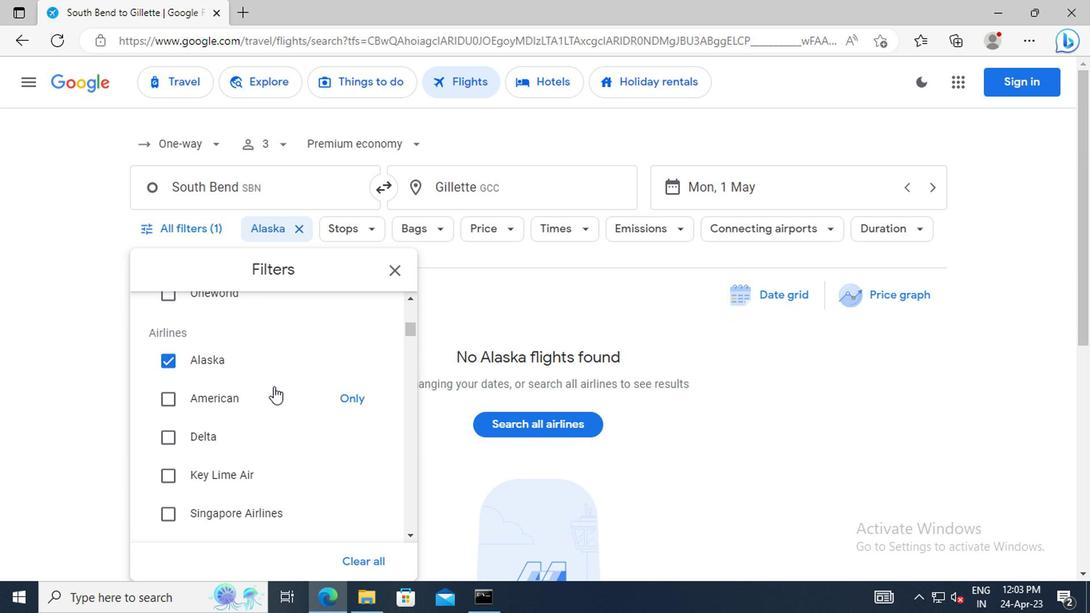 
Action: Mouse scrolled (268, 386) with delta (0, 0)
Screenshot: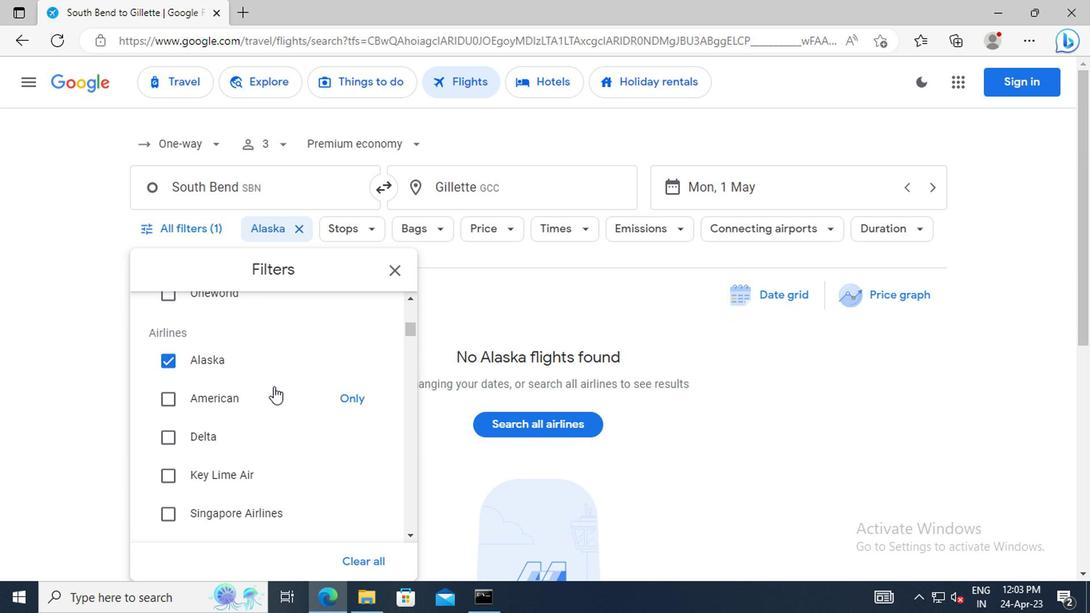
Action: Mouse scrolled (268, 386) with delta (0, 0)
Screenshot: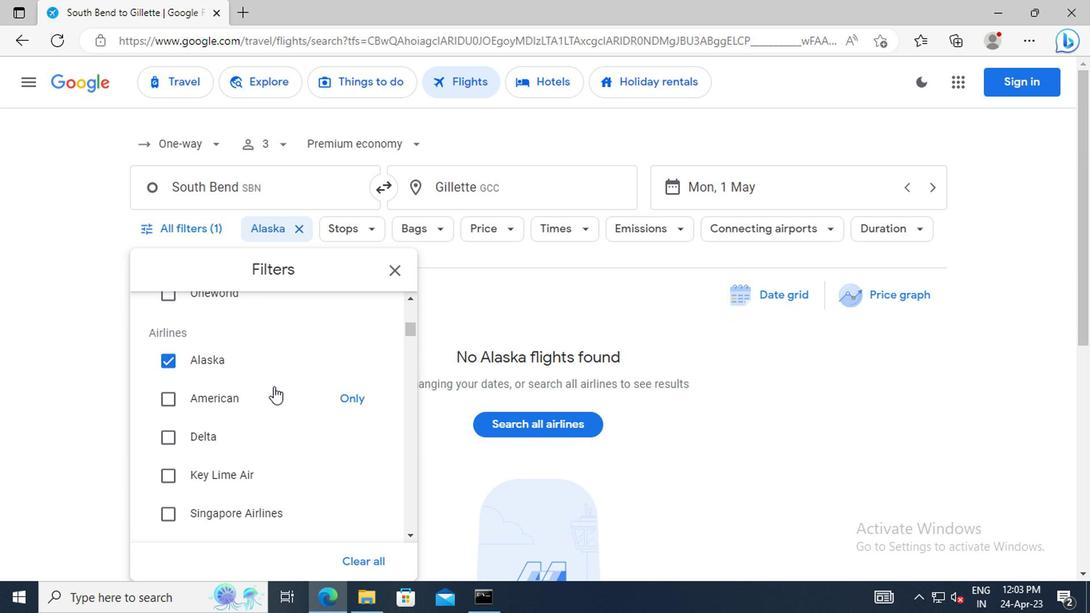 
Action: Mouse scrolled (268, 386) with delta (0, 0)
Screenshot: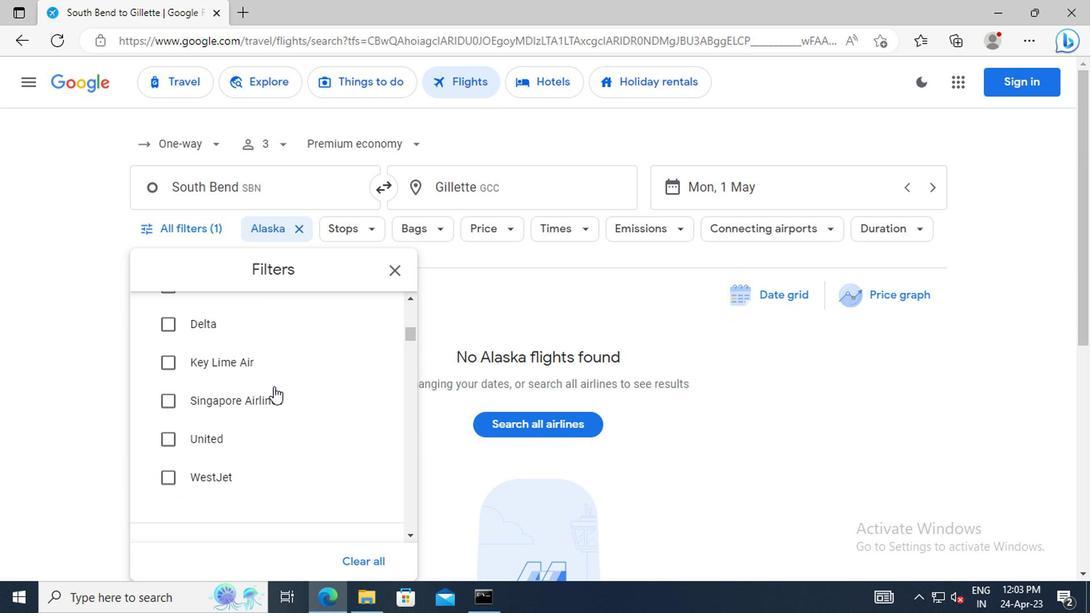 
Action: Mouse scrolled (268, 386) with delta (0, 0)
Screenshot: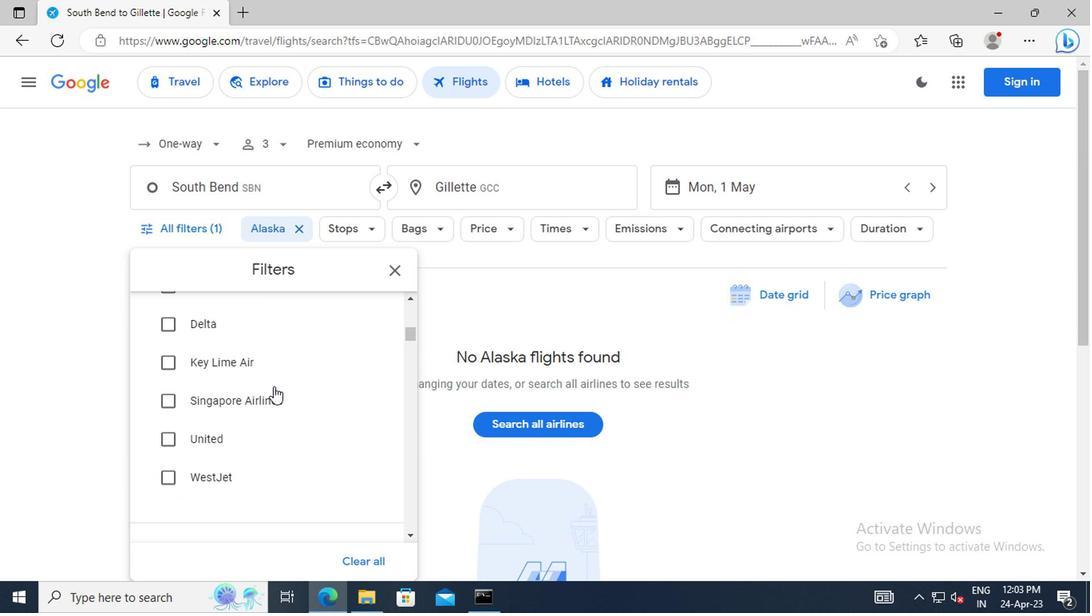 
Action: Mouse scrolled (268, 386) with delta (0, 0)
Screenshot: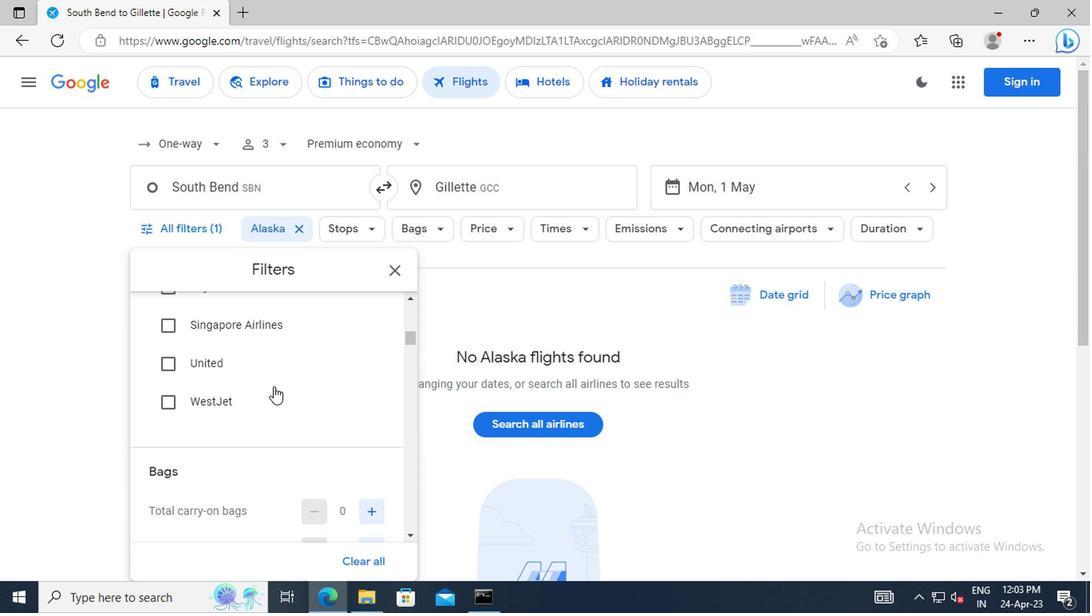 
Action: Mouse scrolled (268, 386) with delta (0, 0)
Screenshot: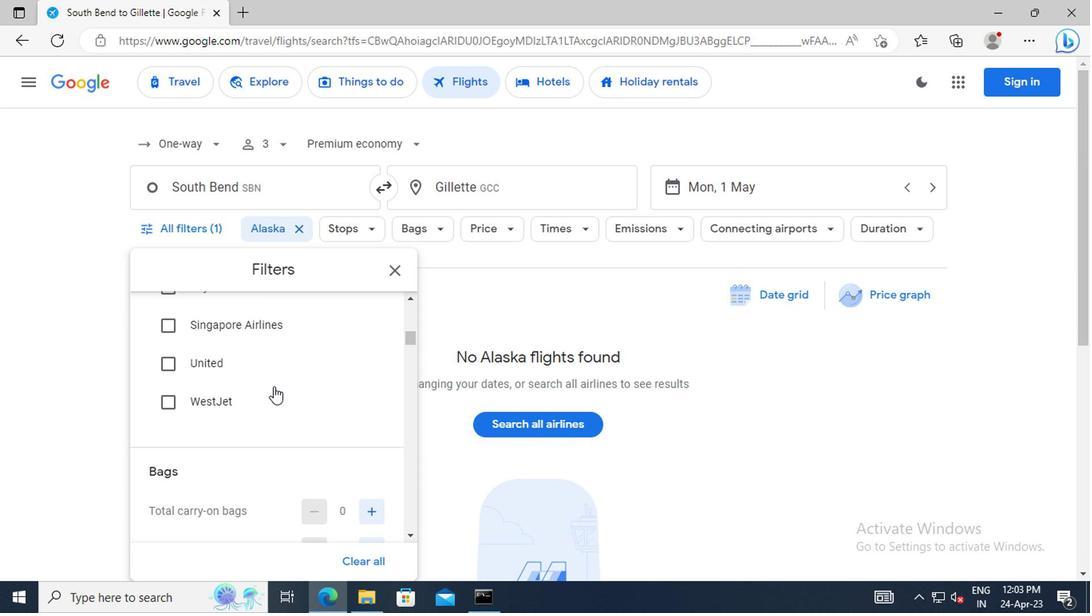 
Action: Mouse moved to (362, 472)
Screenshot: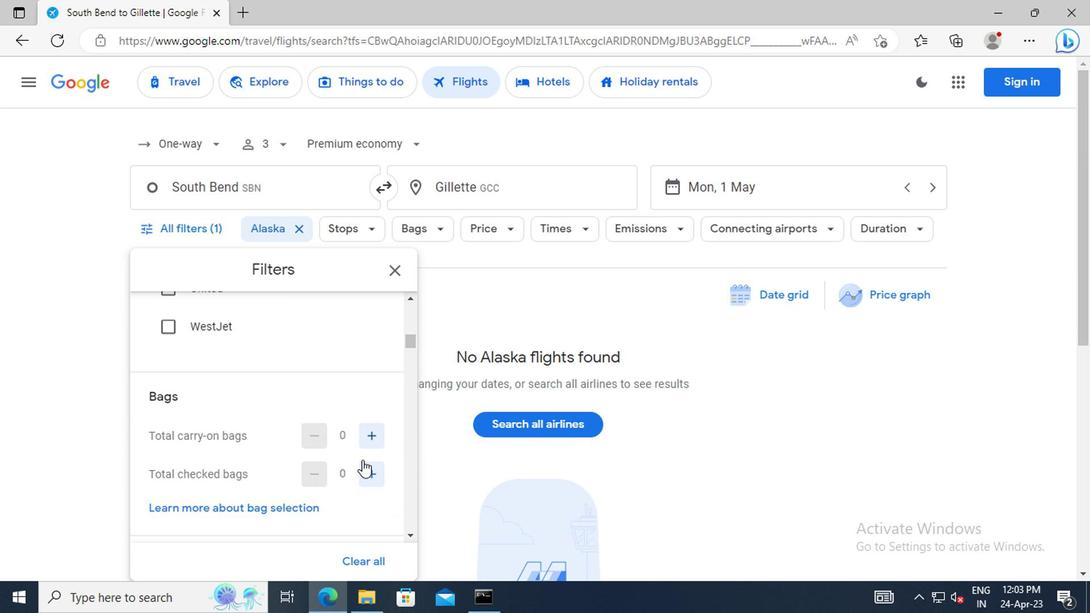 
Action: Mouse pressed left at (362, 472)
Screenshot: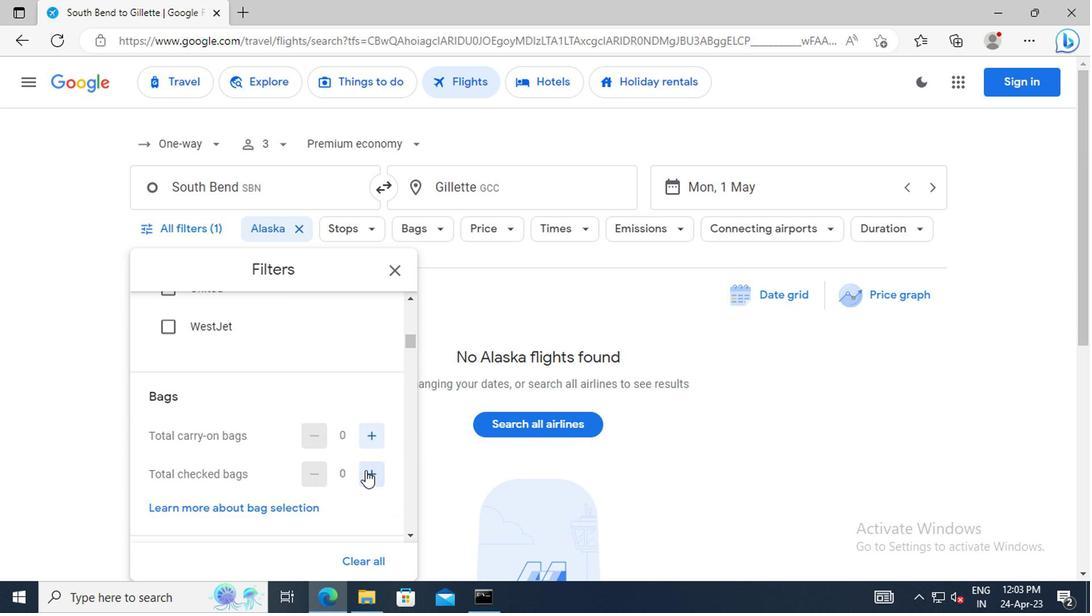 
Action: Mouse pressed left at (362, 472)
Screenshot: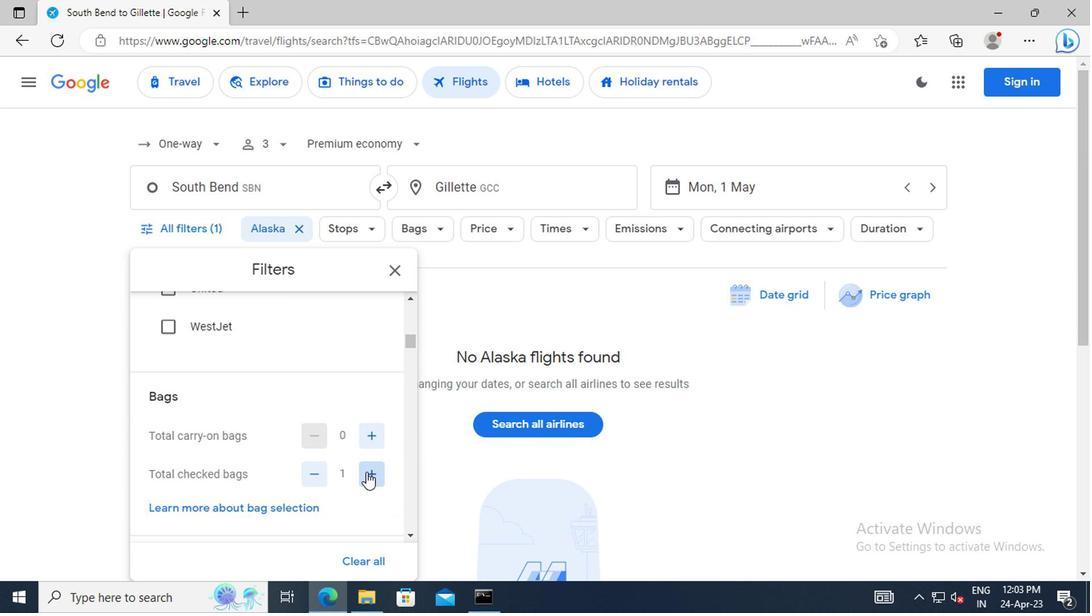
Action: Mouse pressed left at (362, 472)
Screenshot: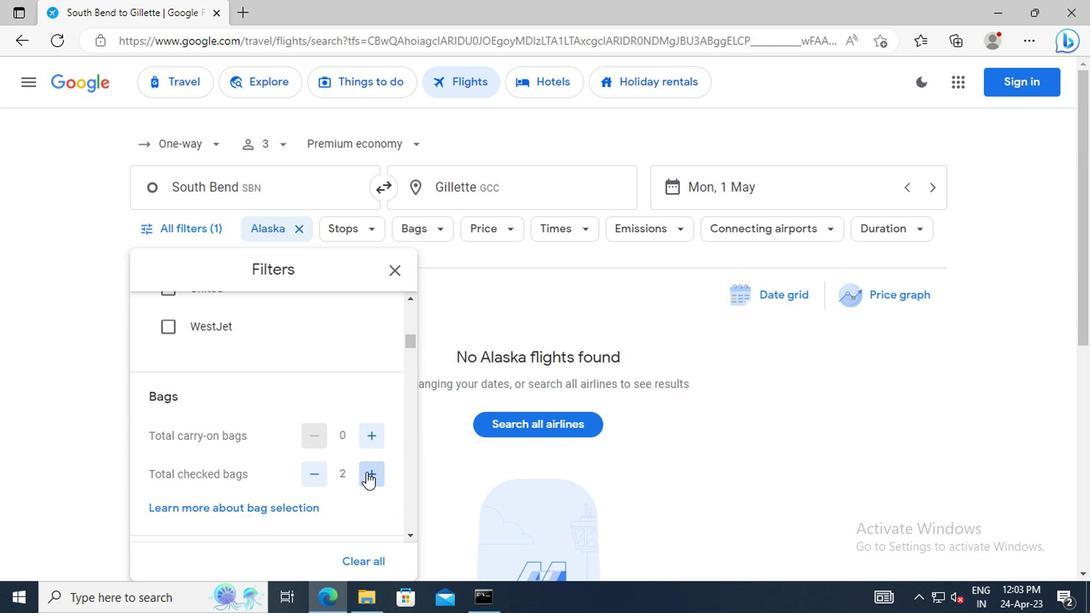 
Action: Mouse moved to (351, 427)
Screenshot: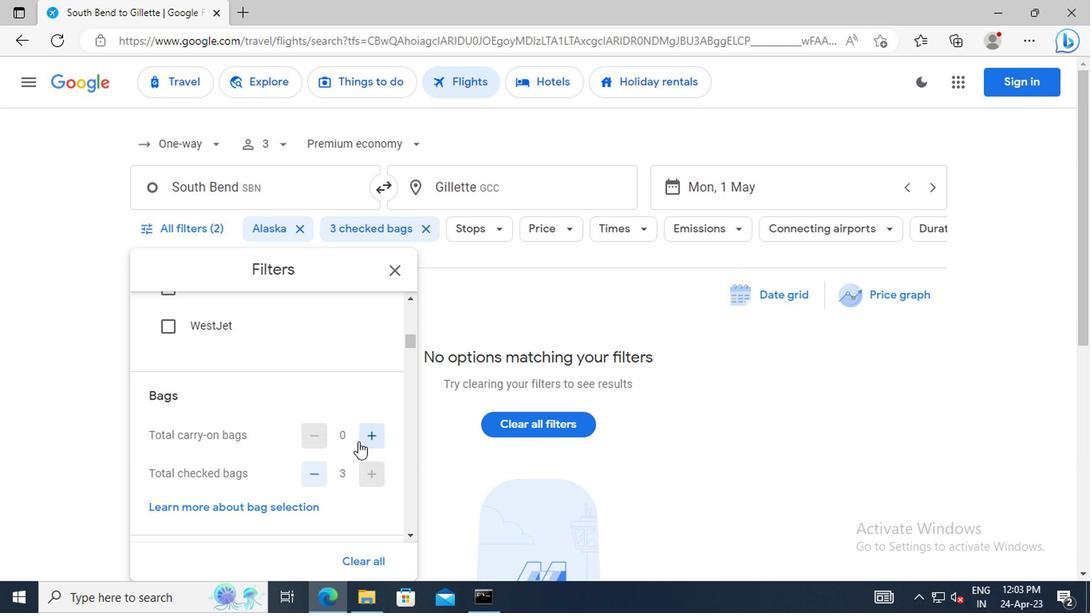 
Action: Mouse scrolled (351, 427) with delta (0, 0)
Screenshot: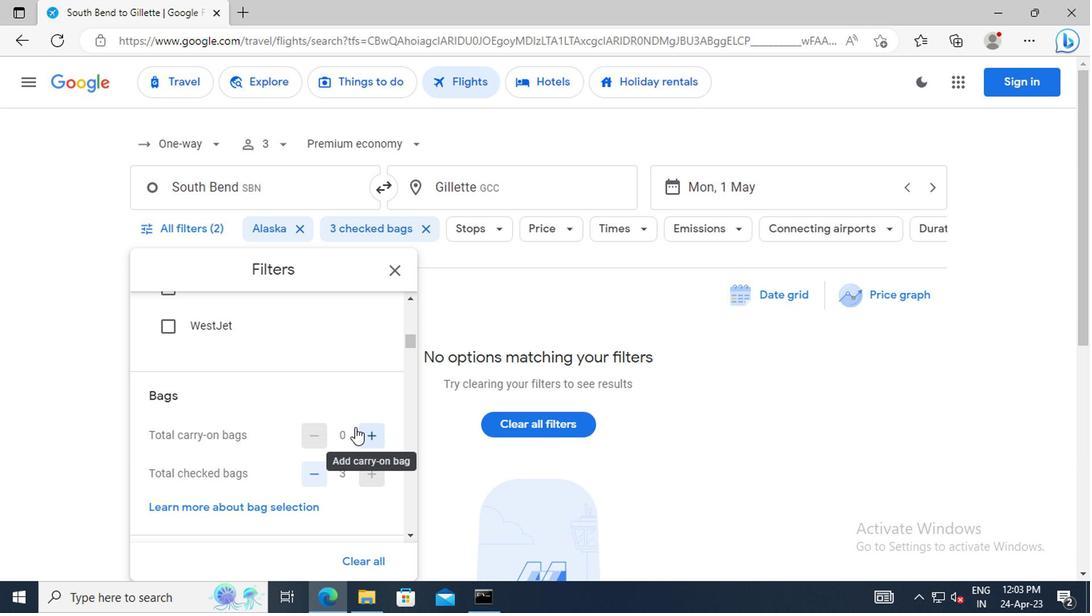 
Action: Mouse scrolled (351, 427) with delta (0, 0)
Screenshot: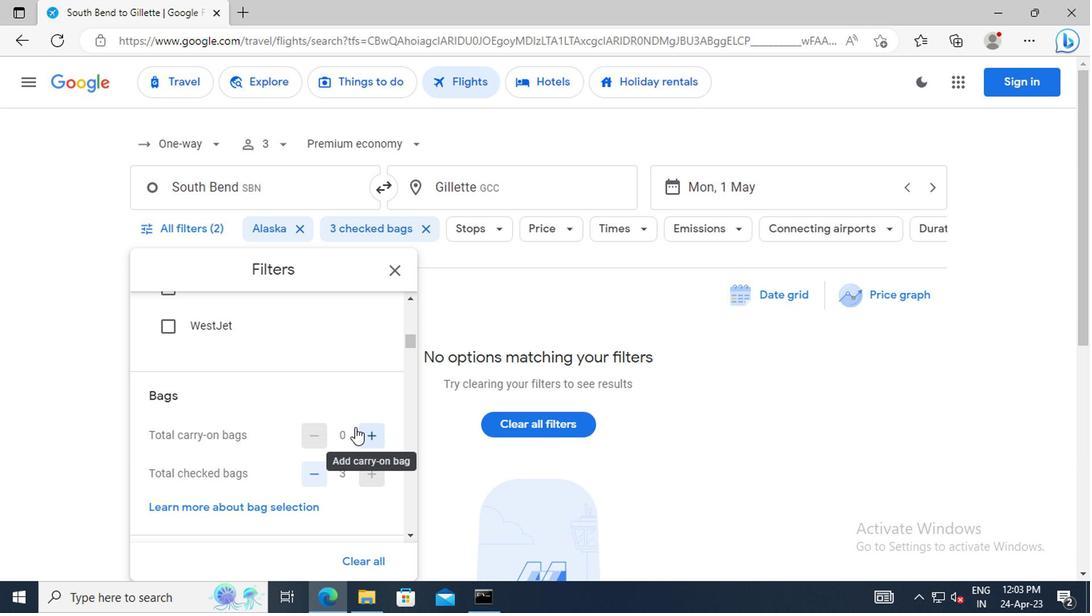 
Action: Mouse scrolled (351, 427) with delta (0, 0)
Screenshot: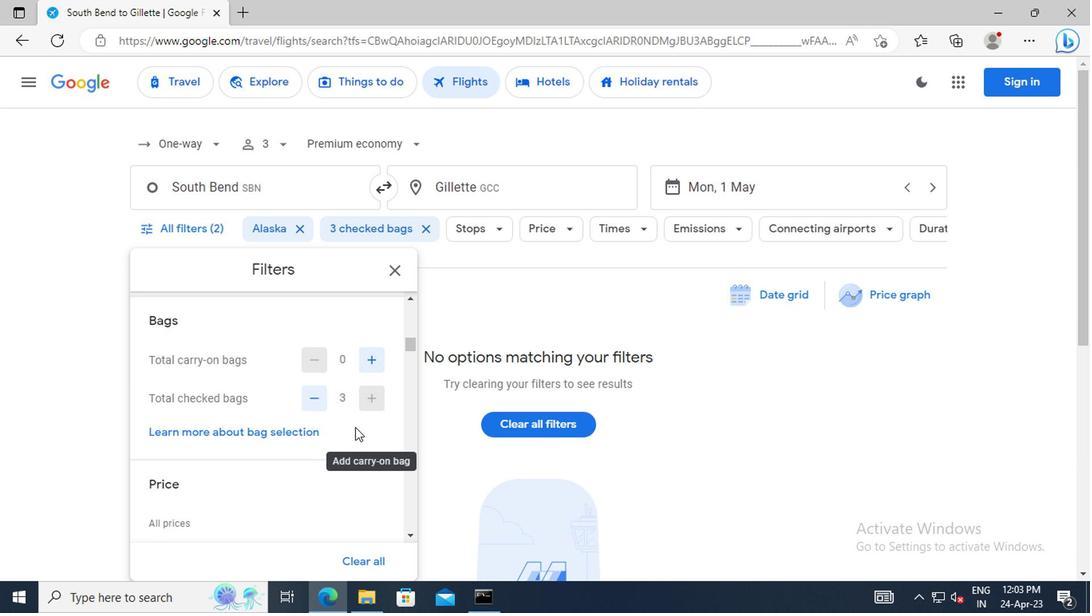 
Action: Mouse scrolled (351, 427) with delta (0, 0)
Screenshot: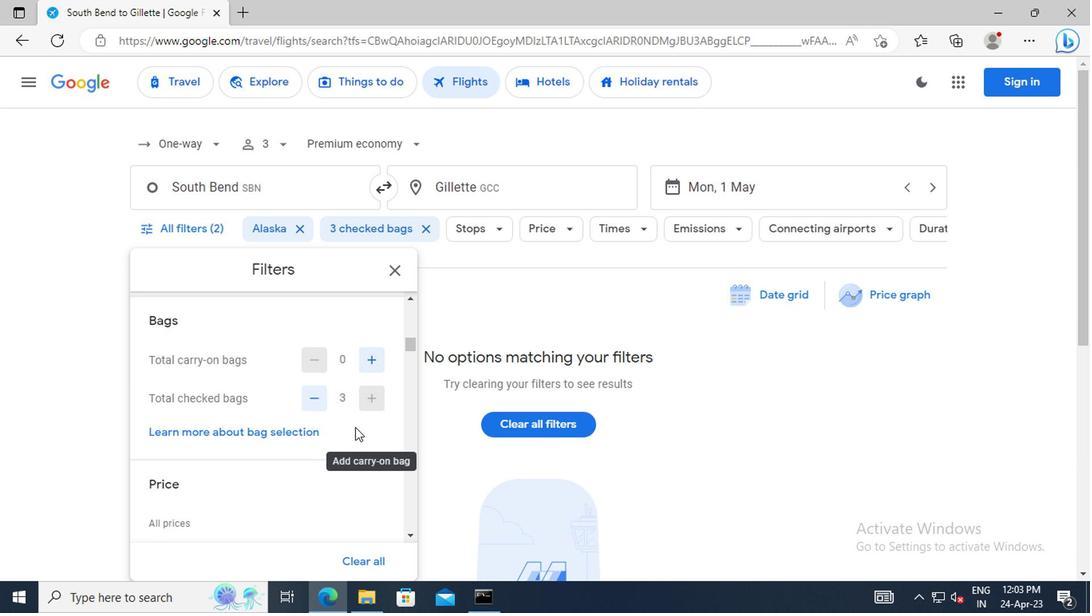 
Action: Mouse scrolled (351, 427) with delta (0, 0)
Screenshot: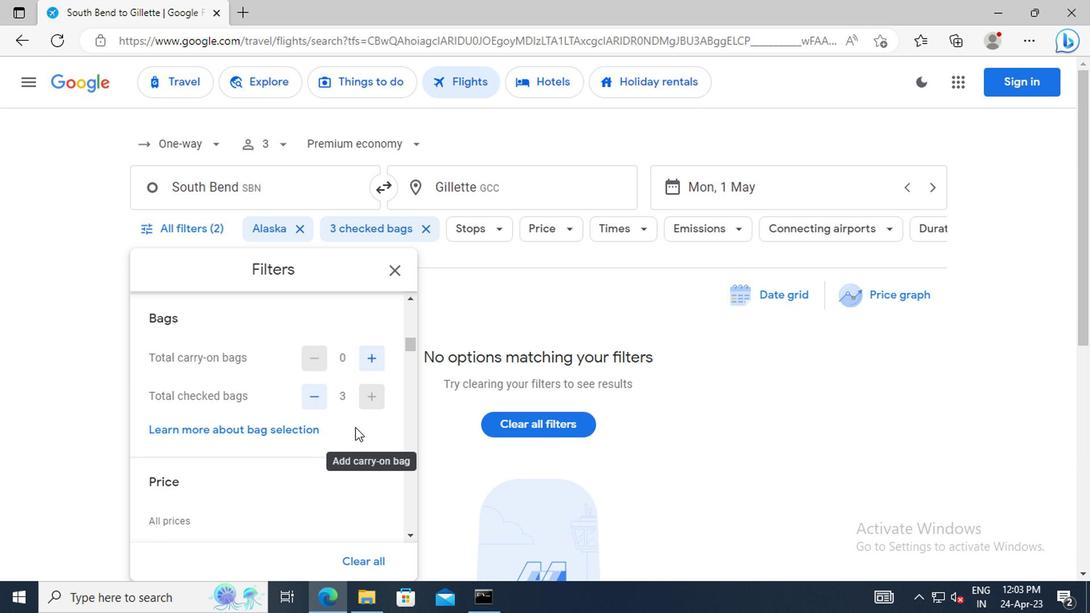 
Action: Mouse moved to (360, 441)
Screenshot: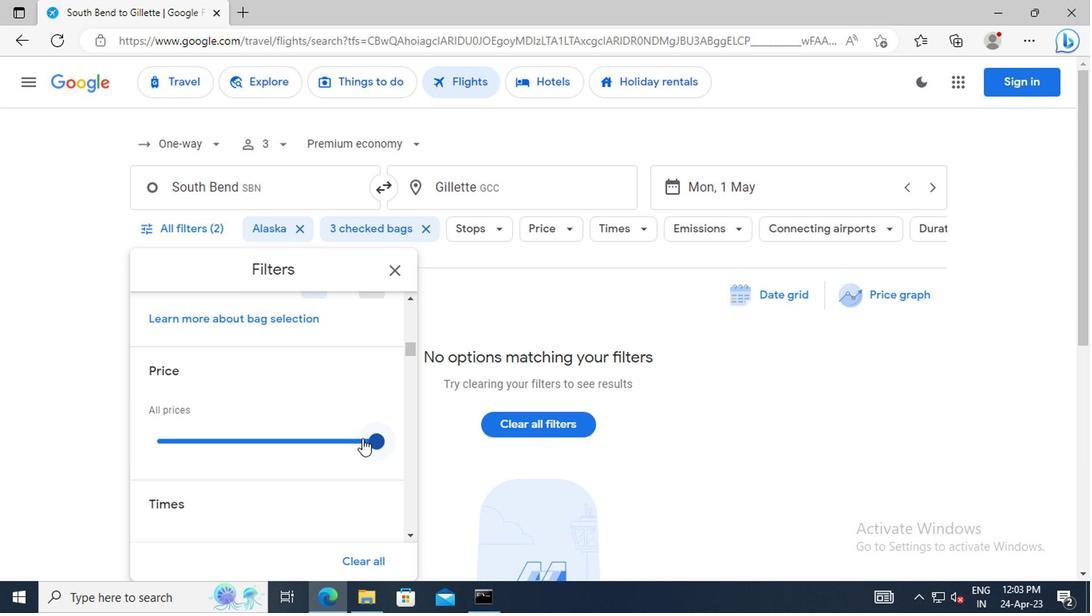 
Action: Mouse pressed left at (360, 441)
Screenshot: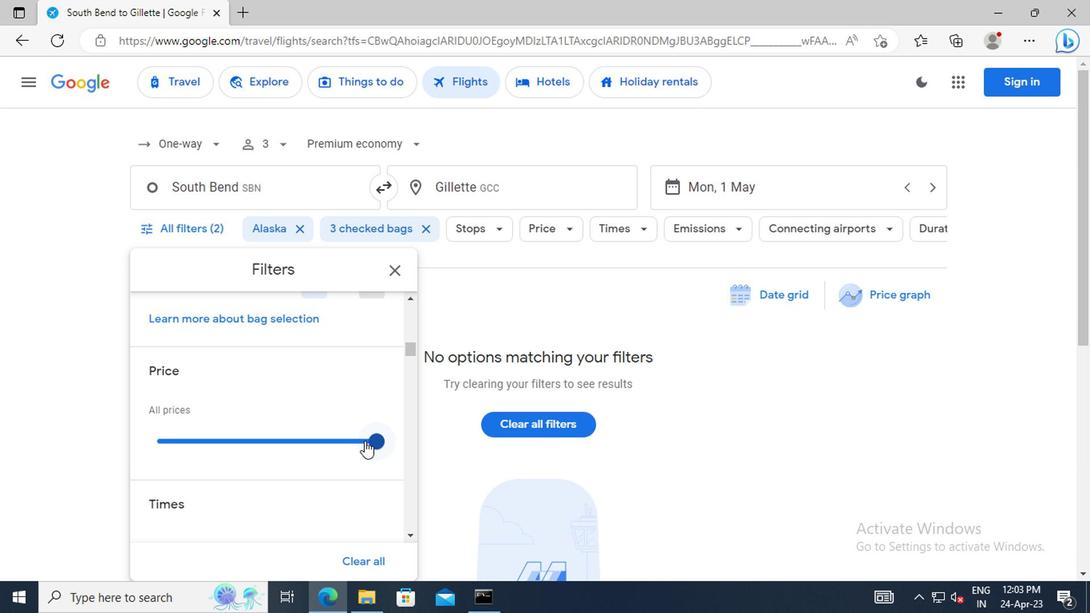 
Action: Mouse moved to (340, 410)
Screenshot: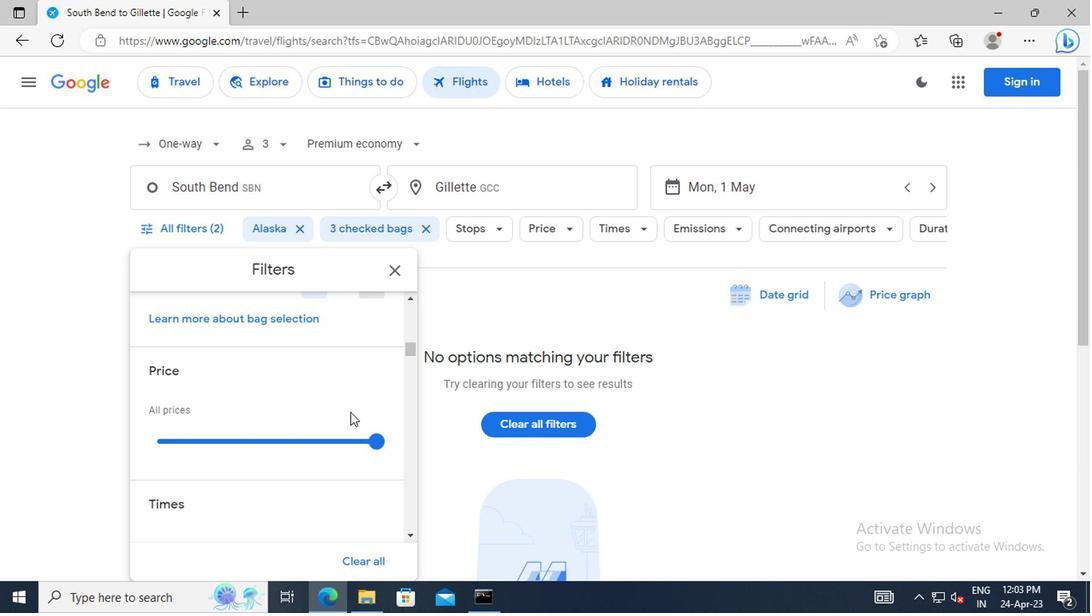 
Action: Mouse scrolled (340, 409) with delta (0, -1)
Screenshot: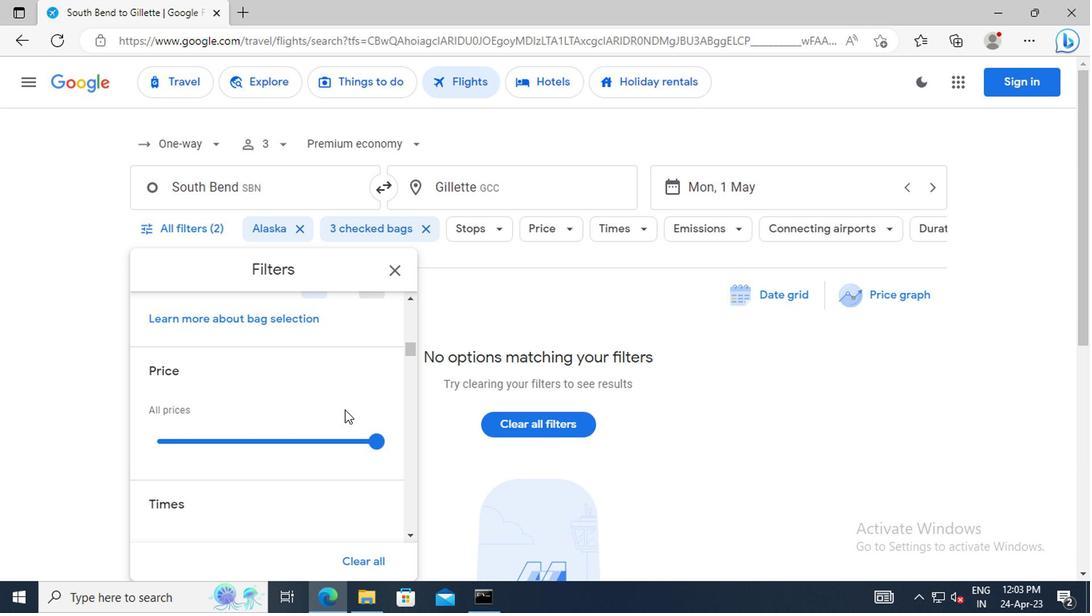 
Action: Mouse scrolled (340, 409) with delta (0, -1)
Screenshot: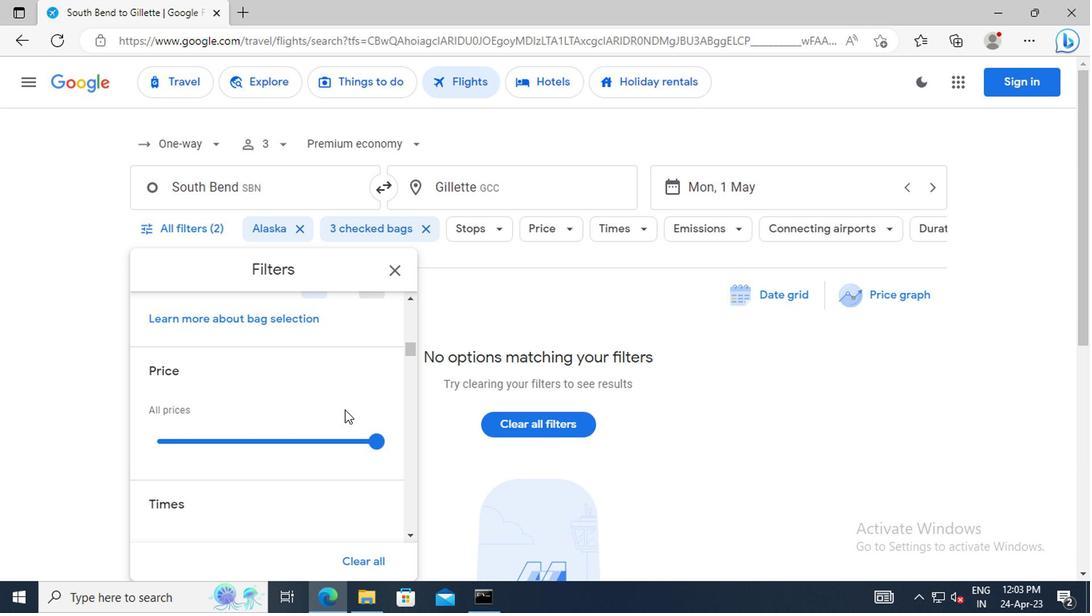 
Action: Mouse scrolled (340, 409) with delta (0, -1)
Screenshot: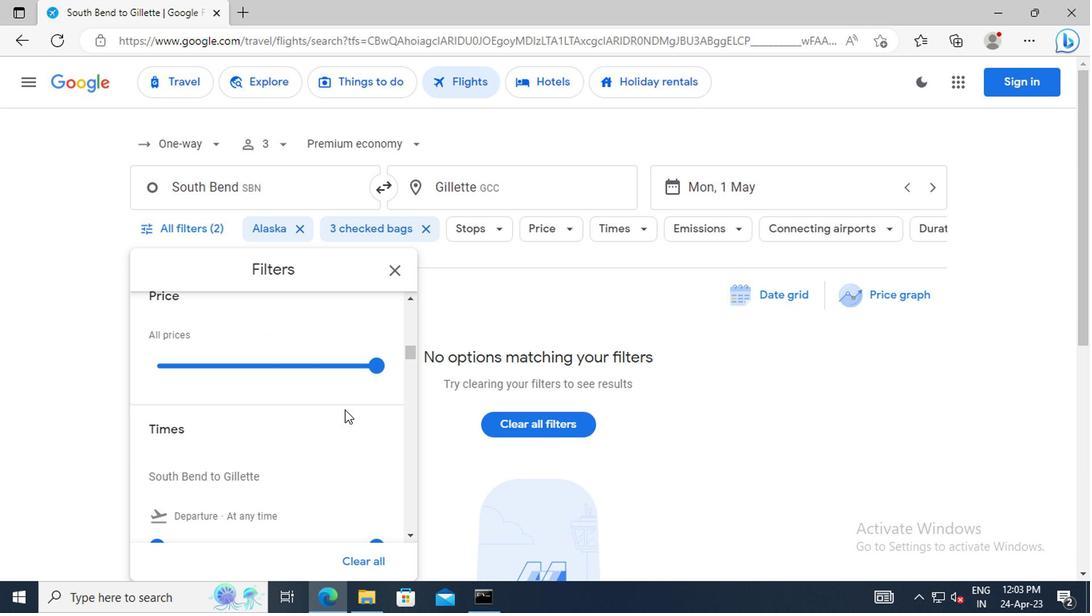 
Action: Mouse scrolled (340, 409) with delta (0, -1)
Screenshot: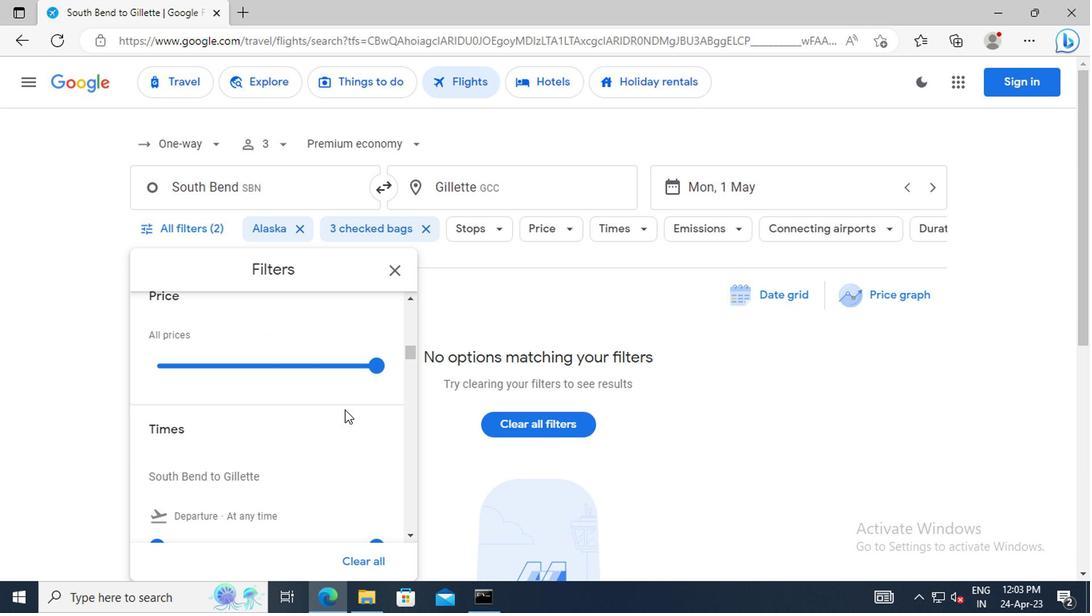 
Action: Mouse moved to (152, 469)
Screenshot: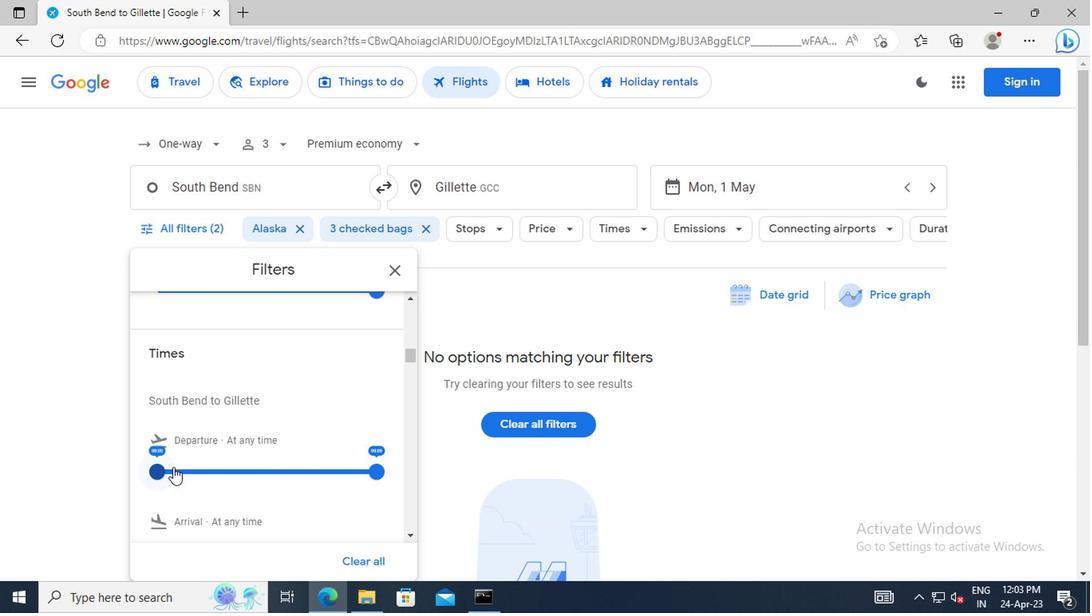 
Action: Mouse pressed left at (152, 469)
Screenshot: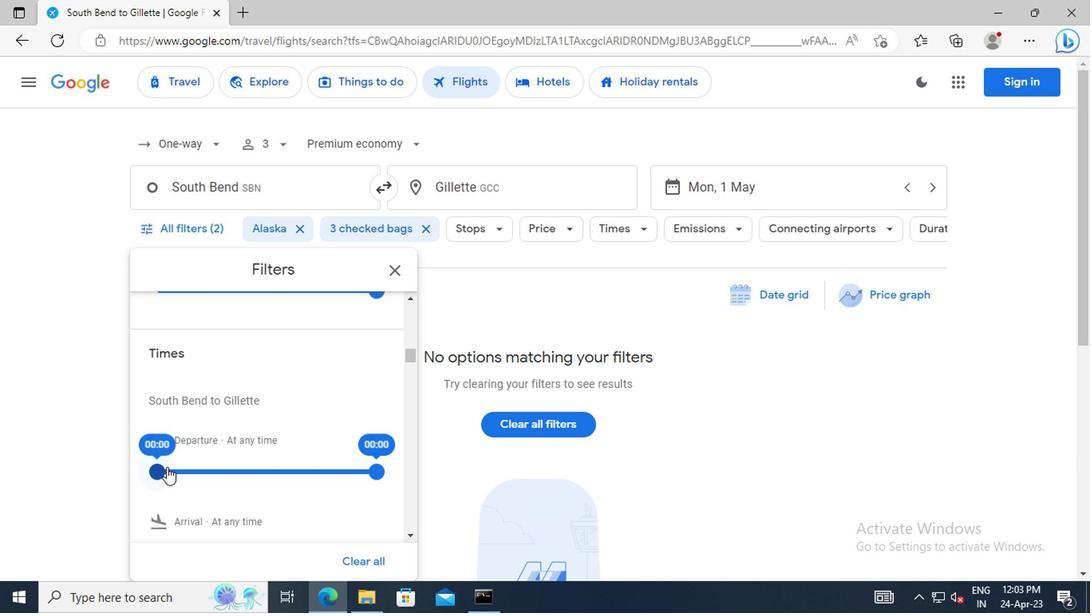 
Action: Mouse moved to (371, 469)
Screenshot: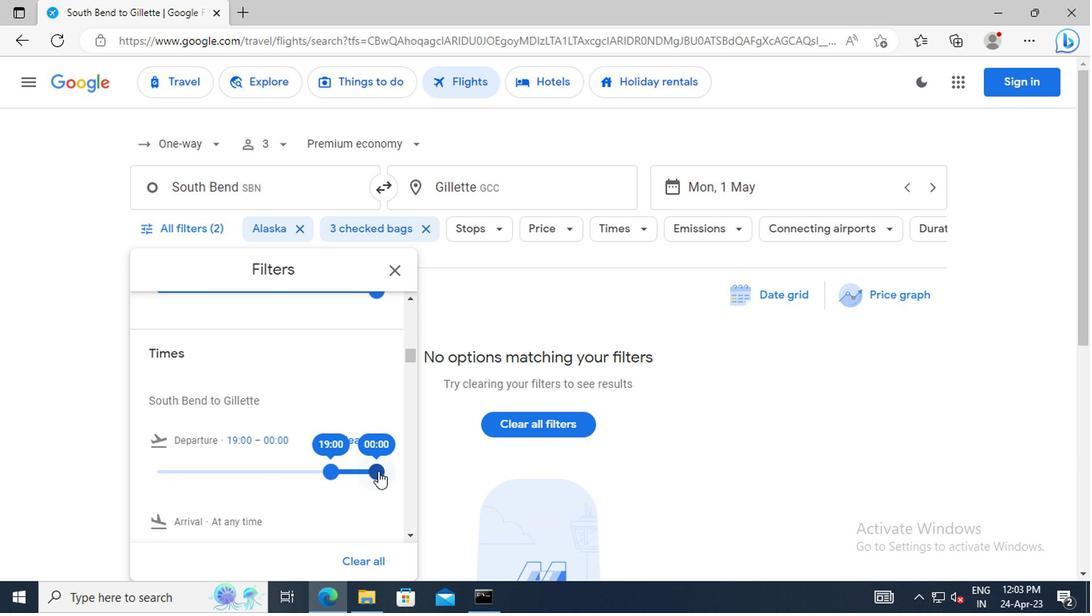
Action: Mouse pressed left at (371, 469)
Screenshot: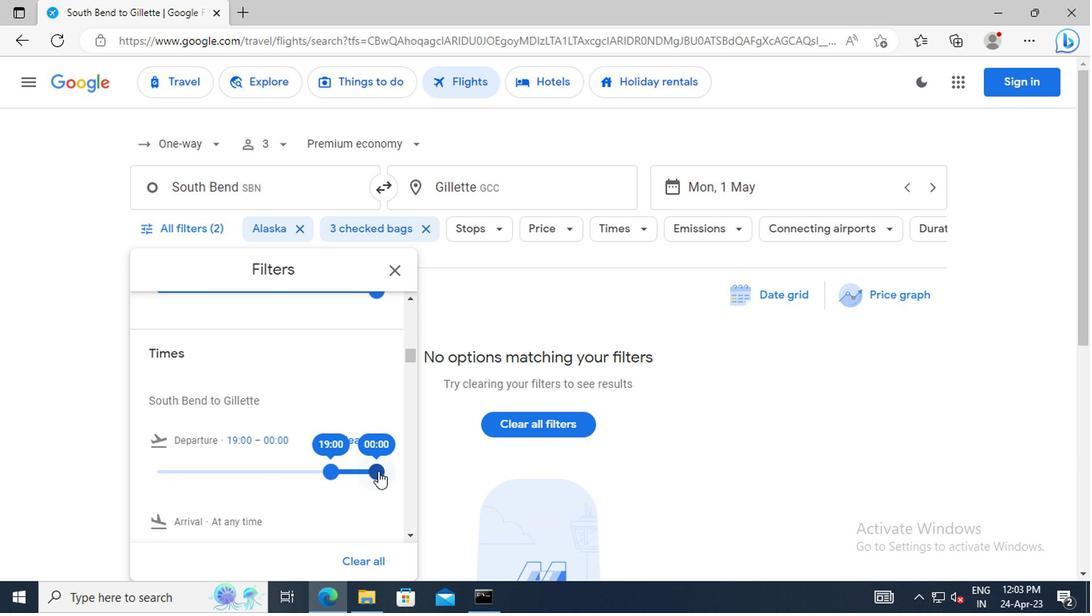 
Action: Mouse moved to (392, 270)
Screenshot: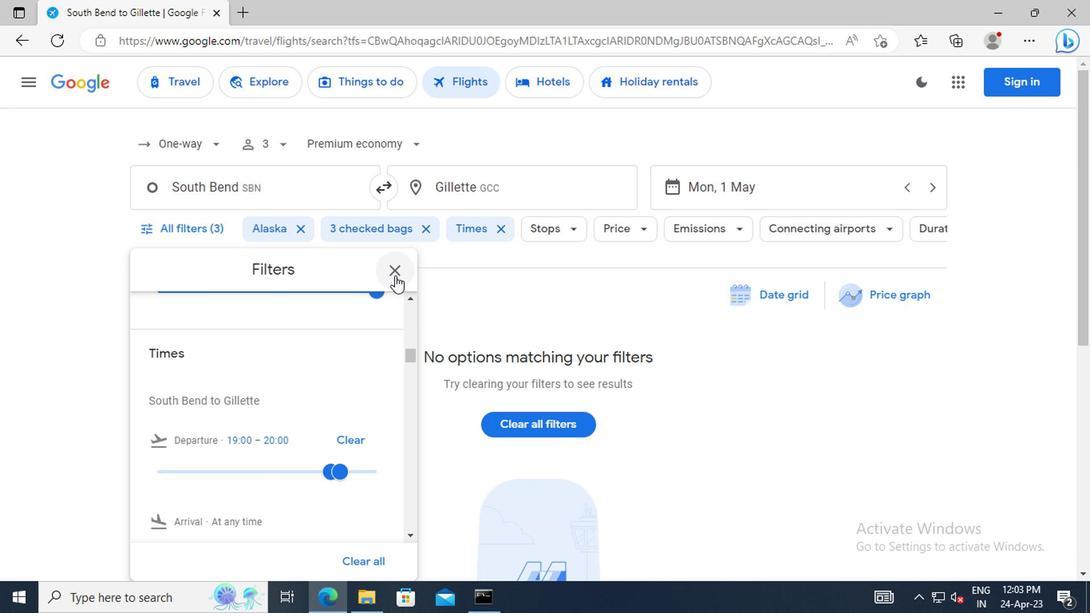
Action: Mouse pressed left at (392, 270)
Screenshot: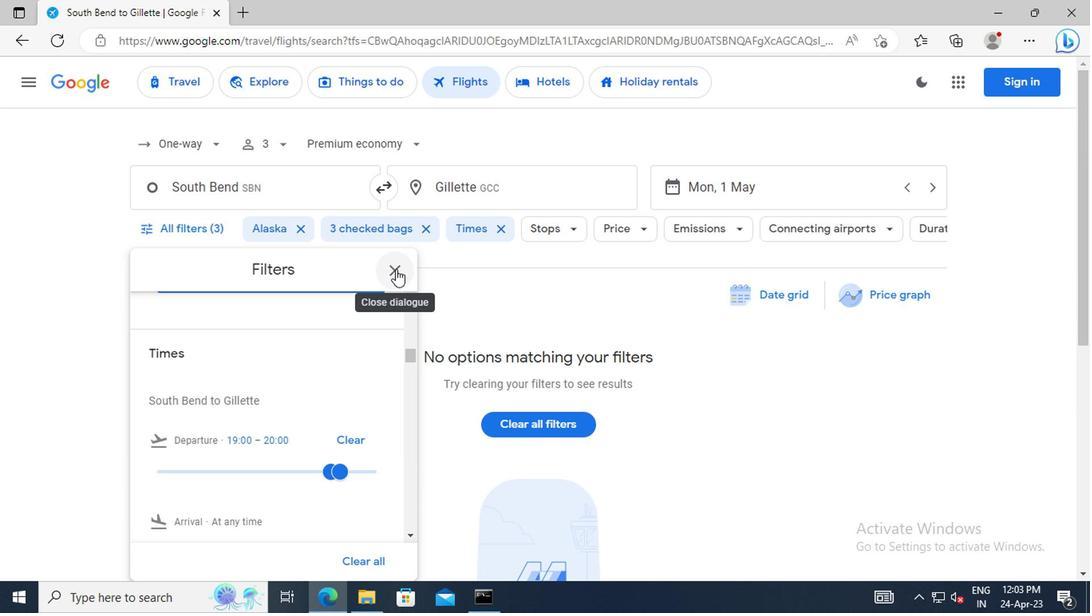 
Action: Mouse moved to (406, 368)
Screenshot: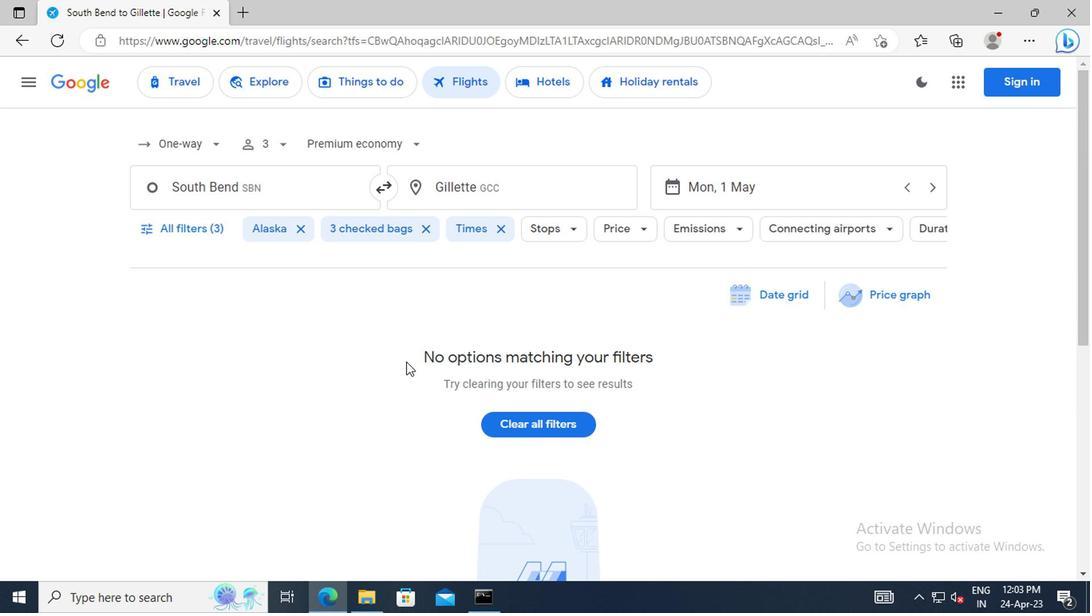 
